 Task: Add an event with the title Second Client Appreciation Dinner Banquet and Networking Gala, date '2023/11/11', time 7:00 AM to 9:00 AMand add a description:  Regular check-ins and progress reviews will be scheduled to evaluate the employee's progress and provide ongoing feedback. These discussions will allow for adjustments to the action plan if needed and provide encouragement and support to the employee., put the event into Green category . Add location for the event as: 987 Wild Wadi Water Park, Dubai, UAE, logged in from the account softage.10@softage.netand send the event invitation to softage.3@softage.net and softage.4@softage.net. Set a reminder for the event 30 minutes before
Action: Mouse moved to (97, 120)
Screenshot: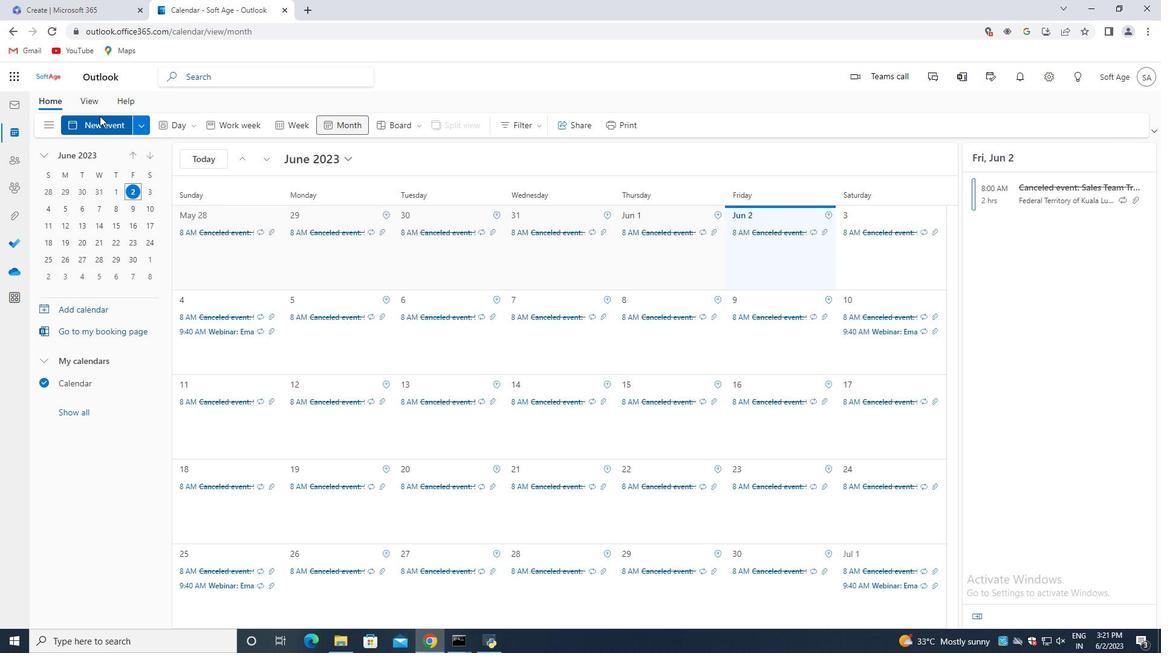 
Action: Mouse pressed left at (97, 120)
Screenshot: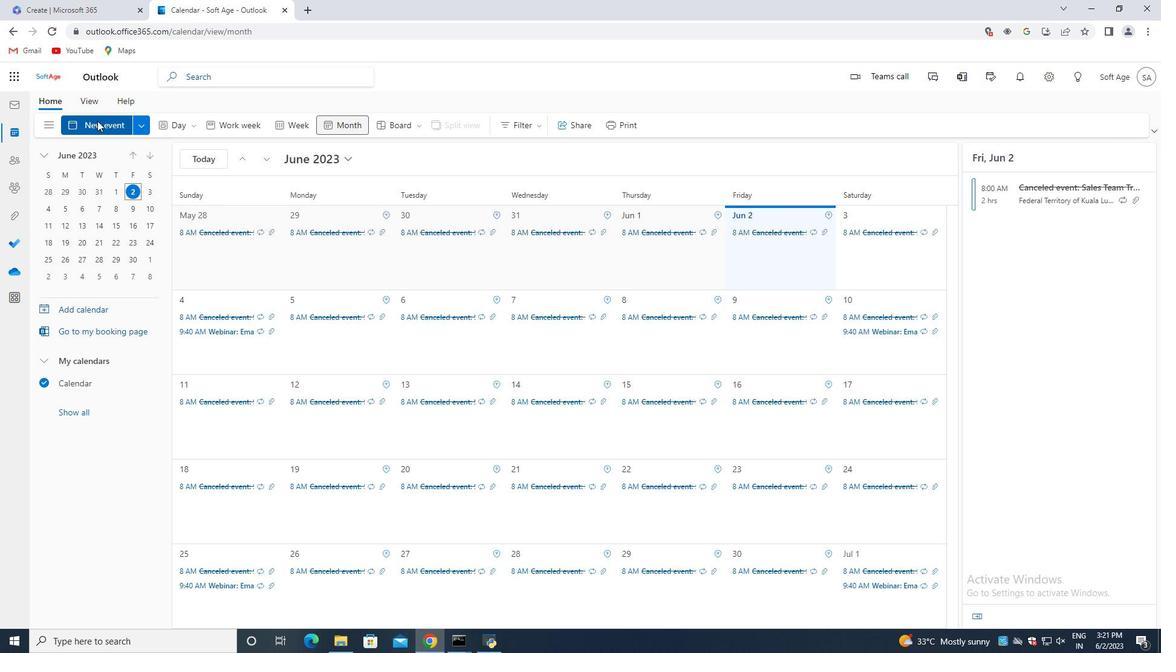 
Action: Mouse moved to (302, 205)
Screenshot: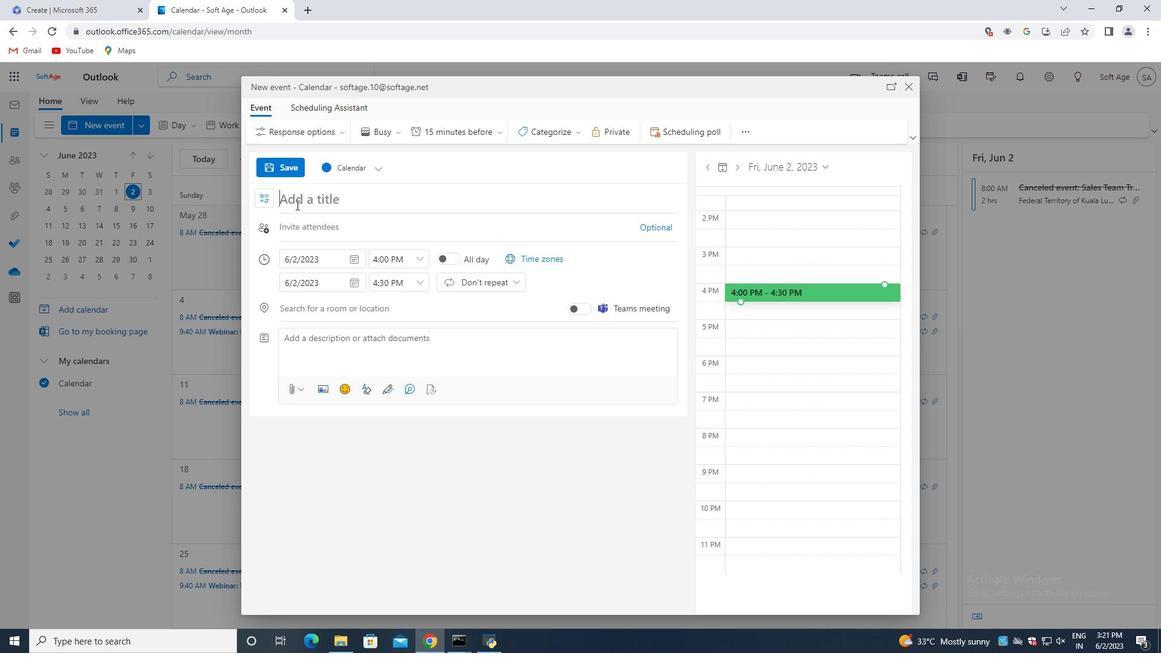 
Action: Mouse pressed left at (302, 205)
Screenshot: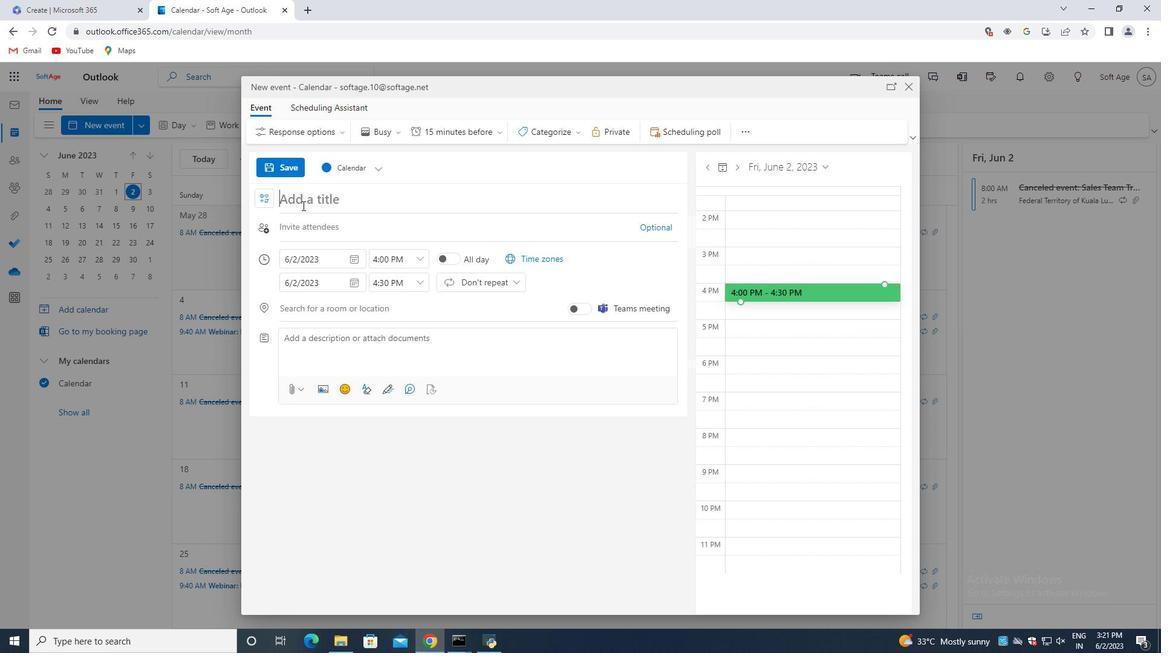 
Action: Key pressed <Key.shift>Second<Key.space><Key.shift>Client<Key.space><Key.shift>Appreciation<Key.space><Key.shift>Dinner<Key.space><Key.shift><Key.shift><Key.shift><Key.shift><Key.shift><Key.shift>Banquet<Key.space><Key.shift><Key.shift><Key.shift><Key.shift><Key.shift><Key.shift><Key.shift><Key.shift><Key.shift><Key.shift><Key.shift><Key.shift><Key.shift><Key.shift>and<Key.space><Key.shift>Ne
Screenshot: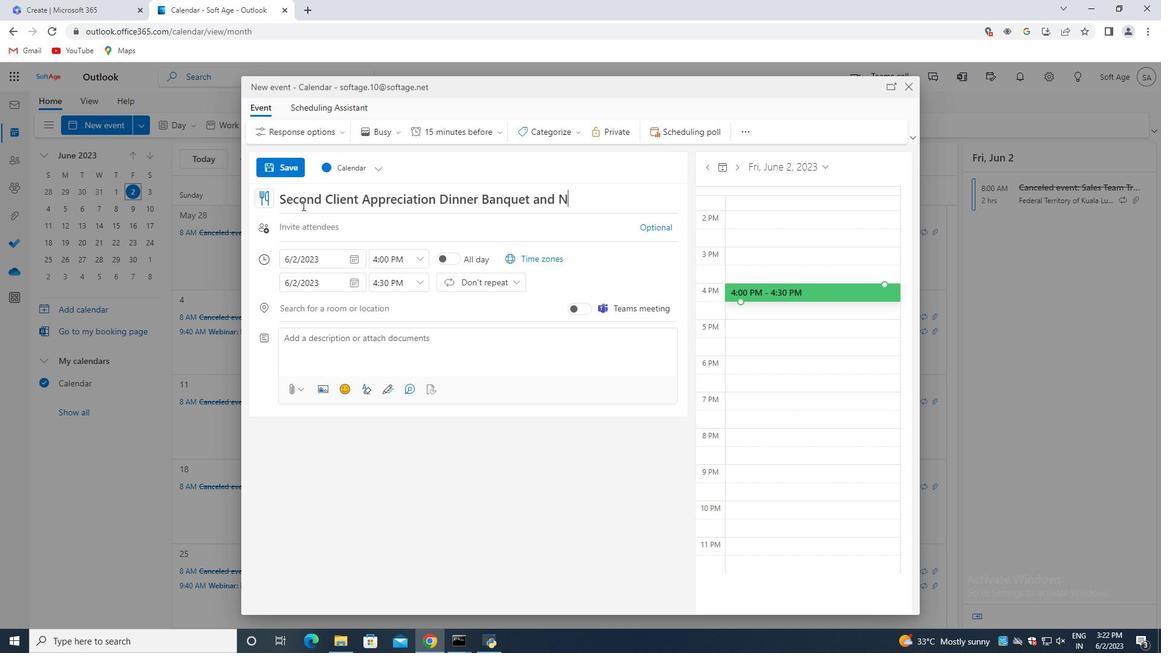 
Action: Mouse moved to (303, 205)
Screenshot: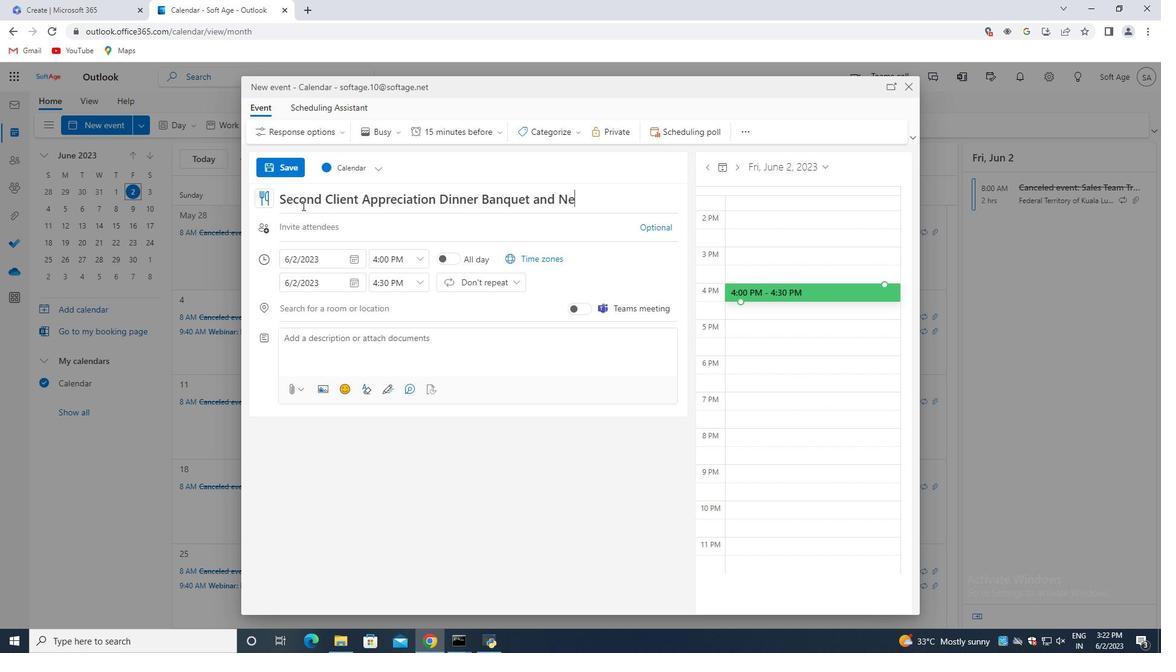 
Action: Key pressed tworking<Key.space><Key.shift>Gala
Screenshot: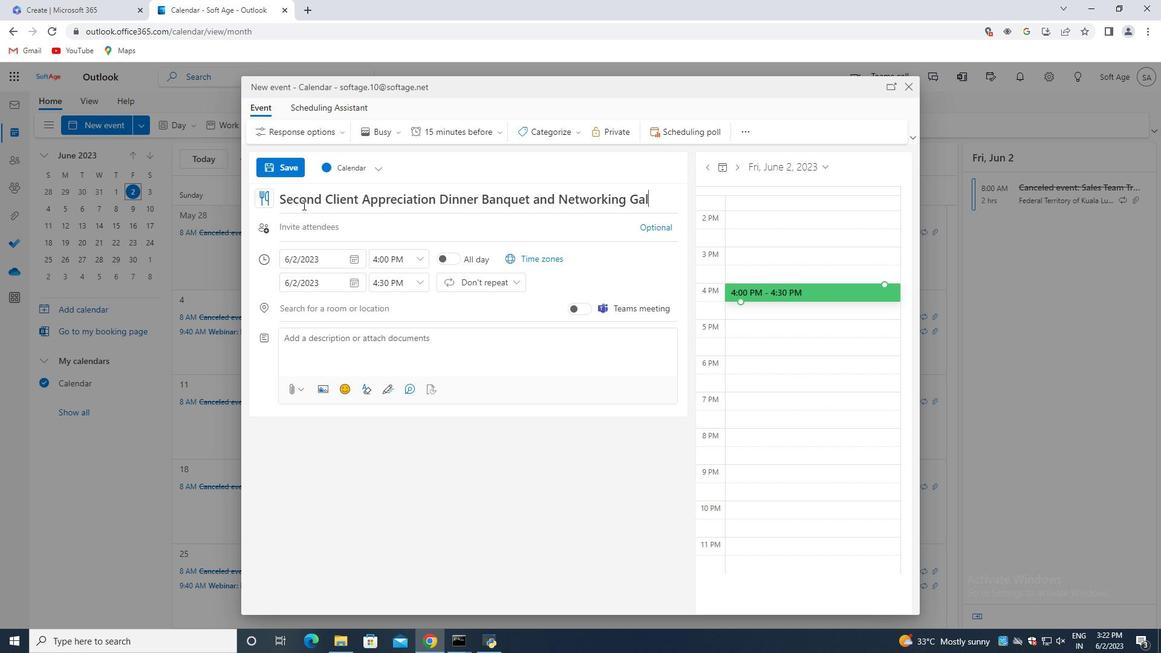 
Action: Mouse moved to (356, 258)
Screenshot: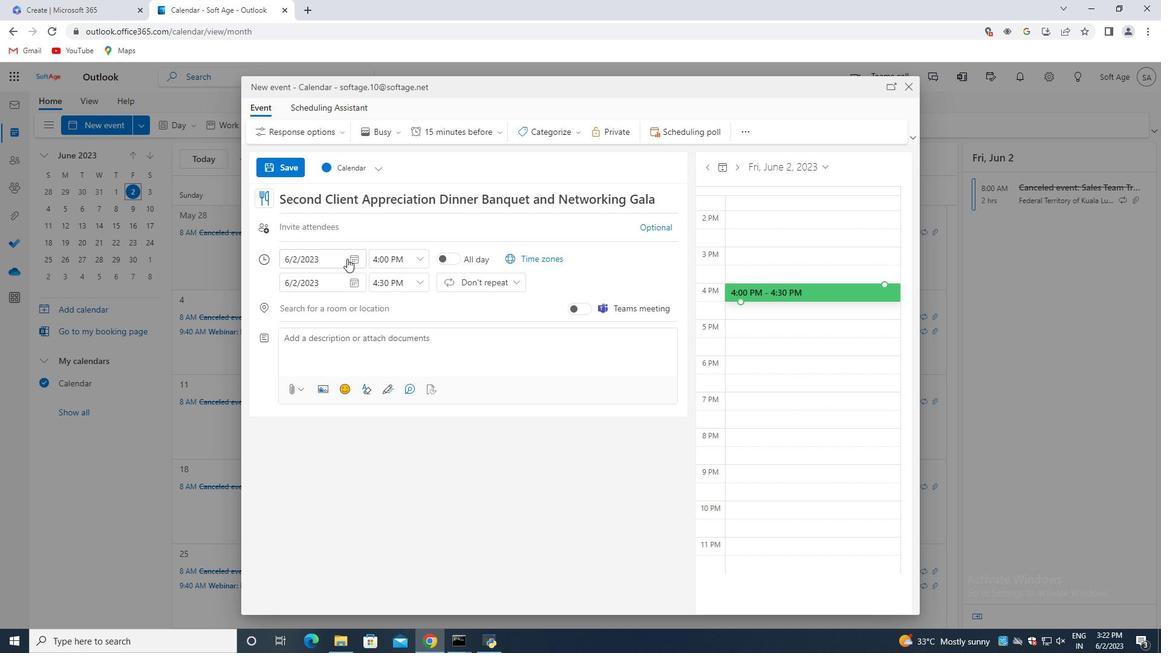
Action: Mouse pressed left at (356, 258)
Screenshot: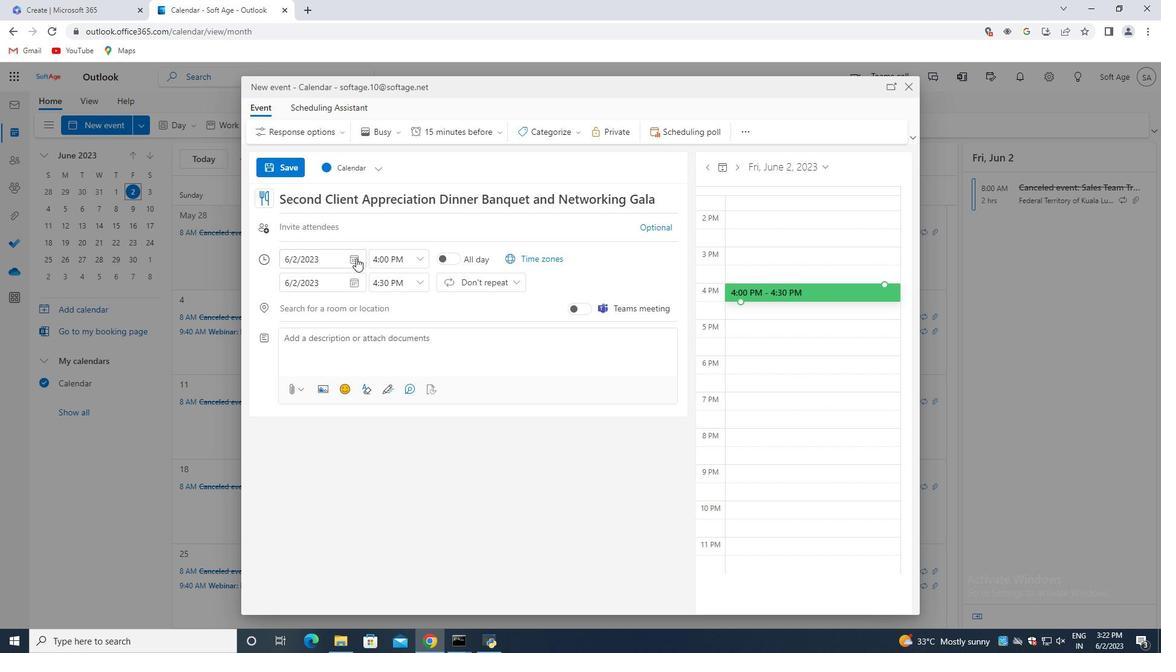 
Action: Mouse moved to (394, 284)
Screenshot: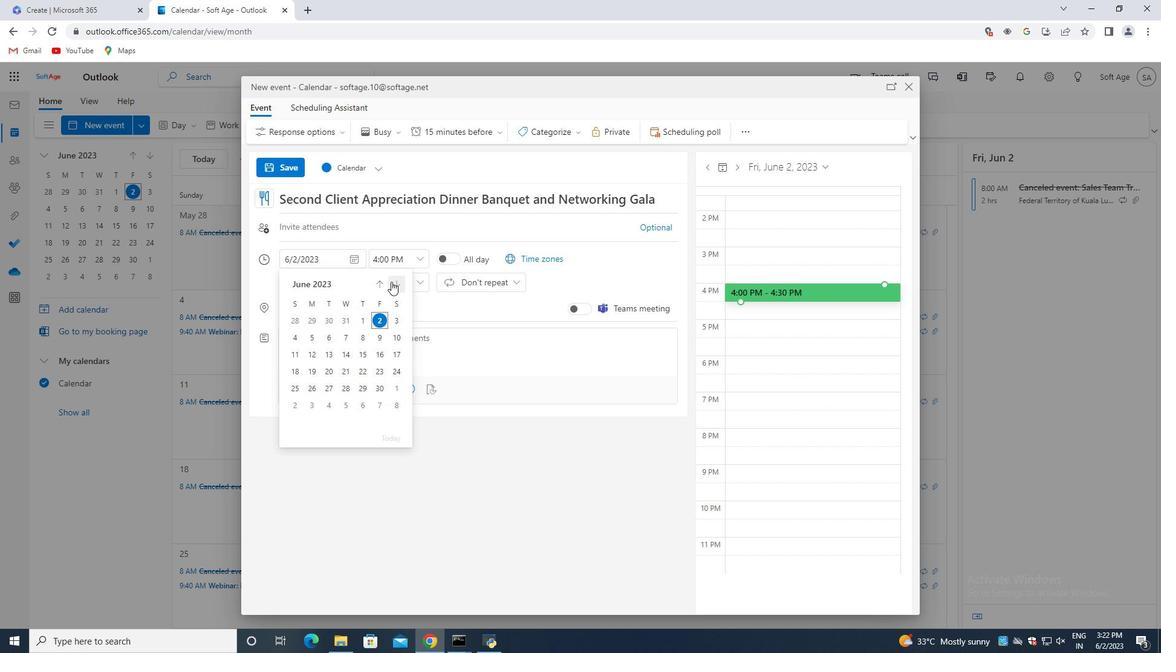 
Action: Mouse pressed left at (394, 284)
Screenshot: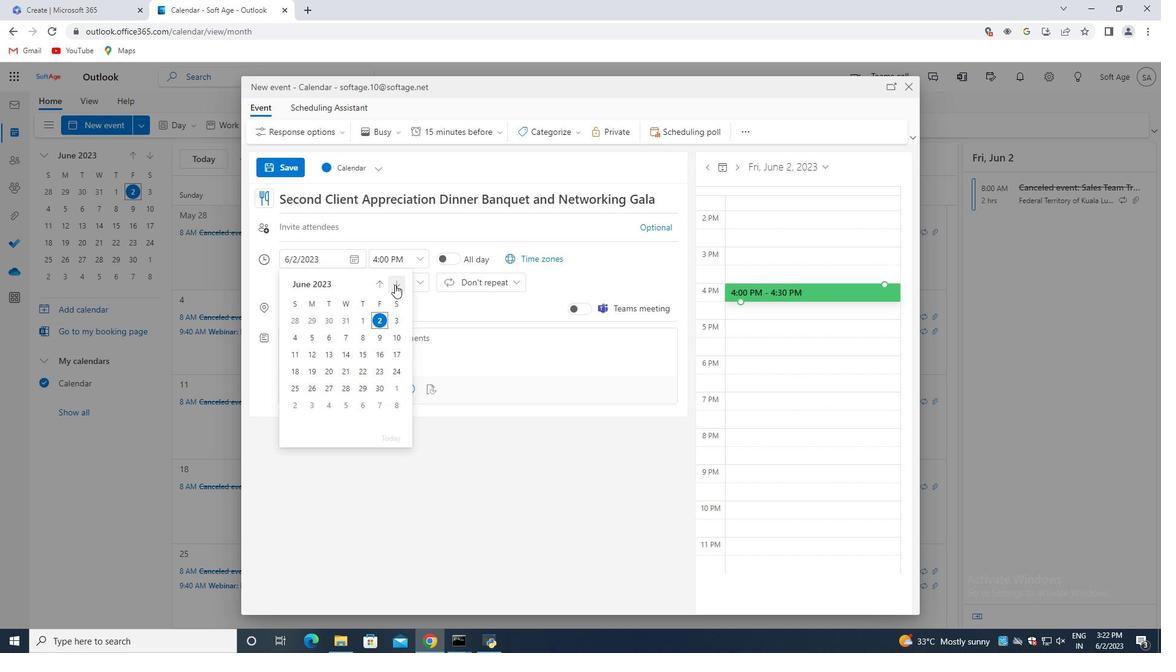 
Action: Mouse pressed left at (394, 284)
Screenshot: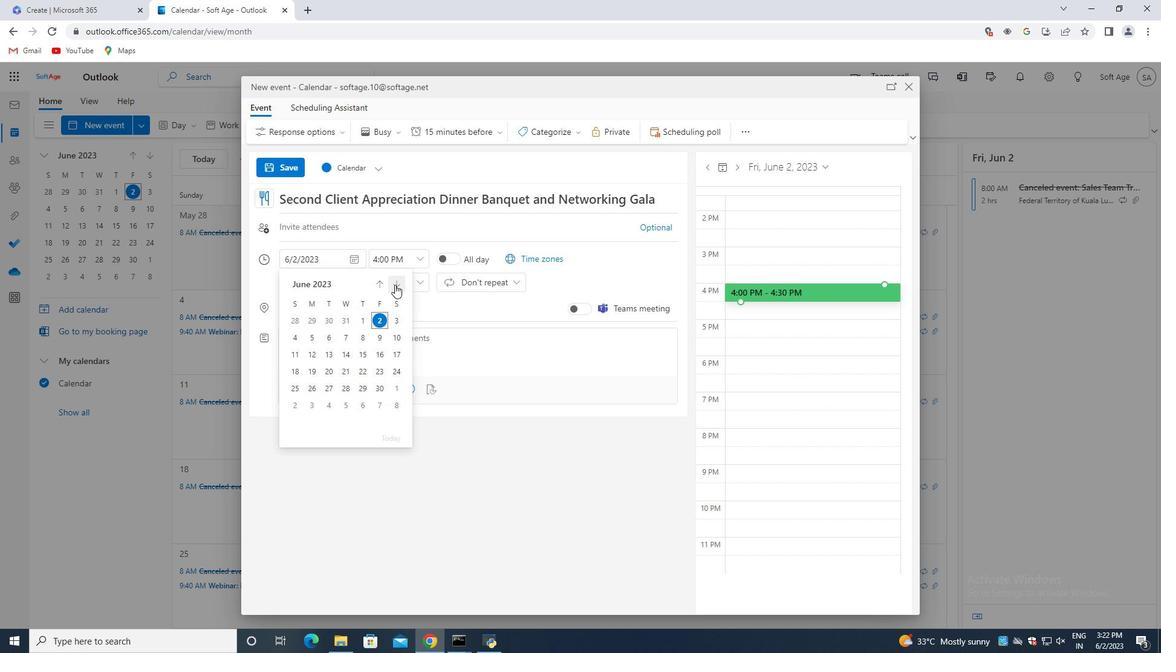 
Action: Mouse moved to (394, 284)
Screenshot: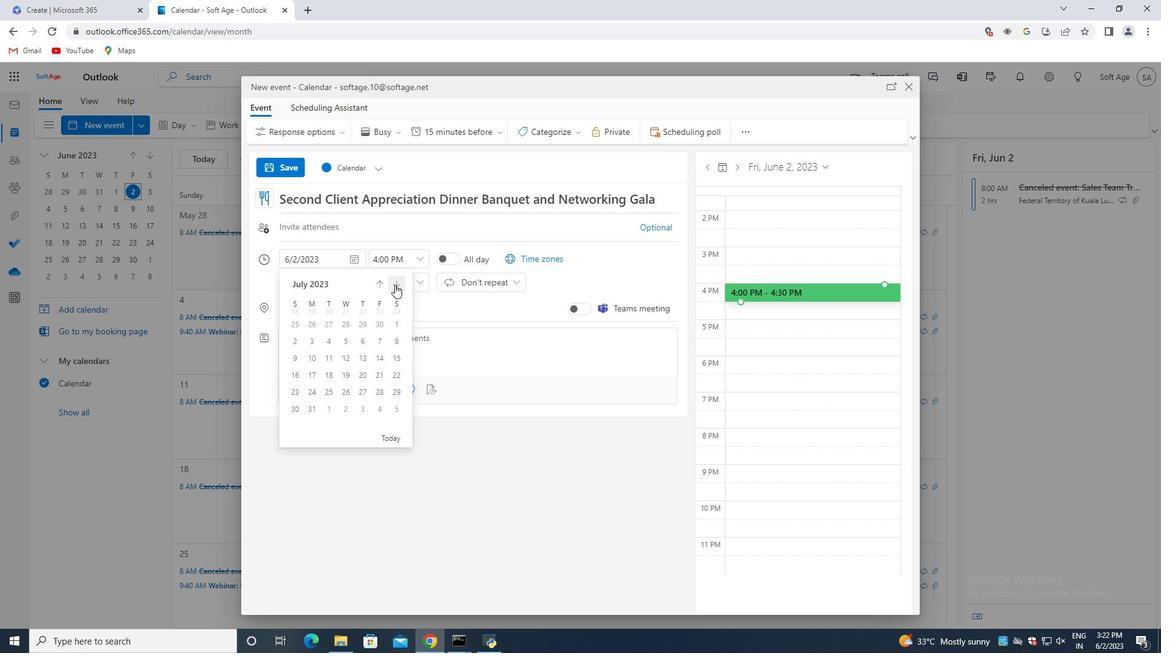 
Action: Mouse pressed left at (394, 284)
Screenshot: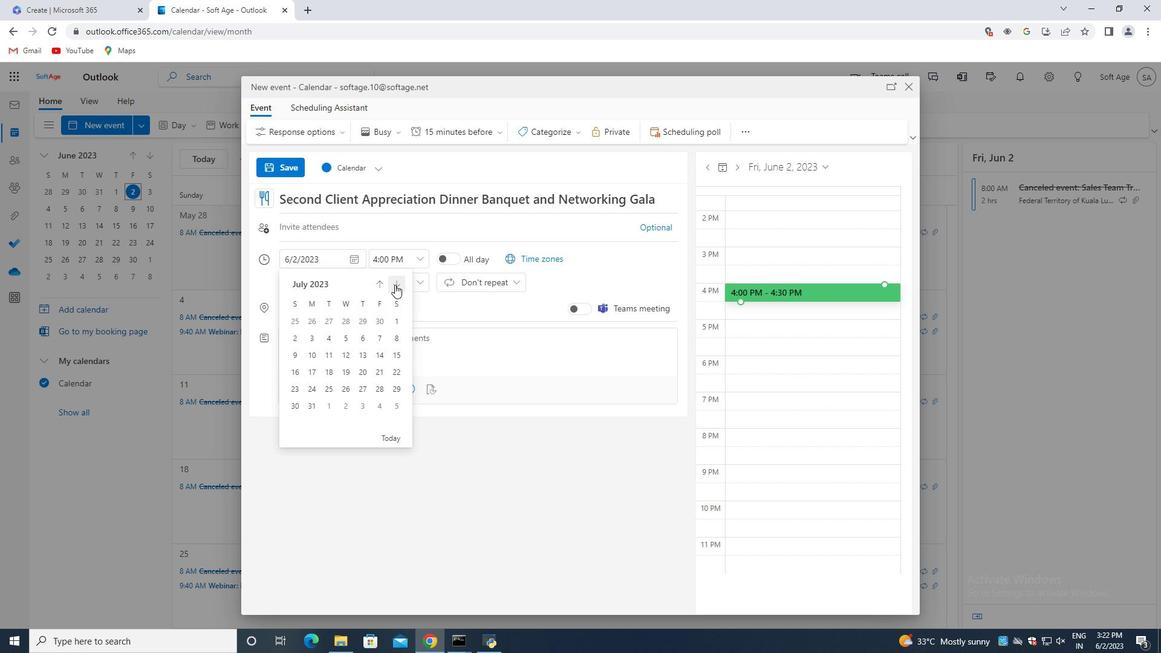 
Action: Mouse pressed left at (394, 284)
Screenshot: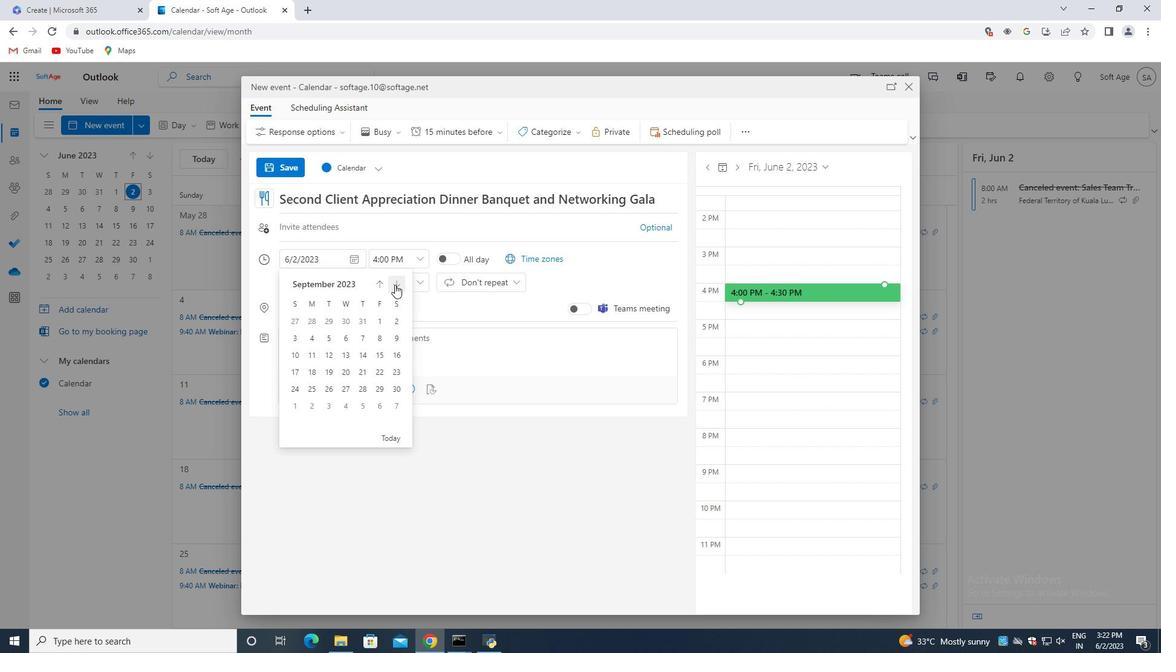 
Action: Mouse moved to (395, 284)
Screenshot: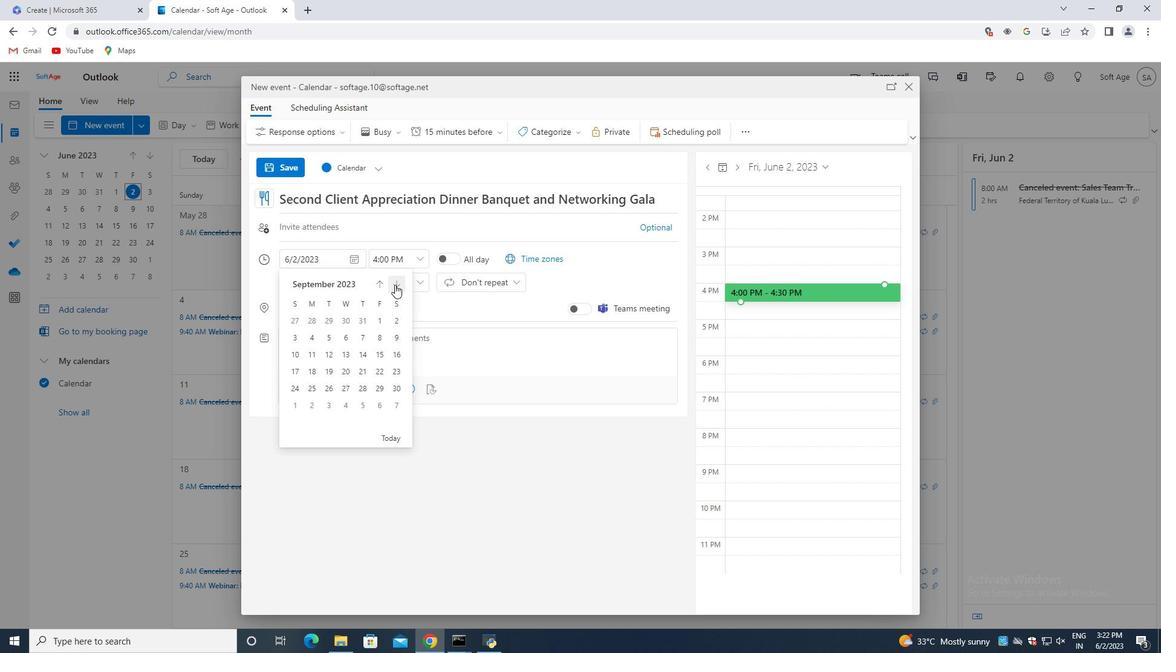 
Action: Mouse pressed left at (395, 284)
Screenshot: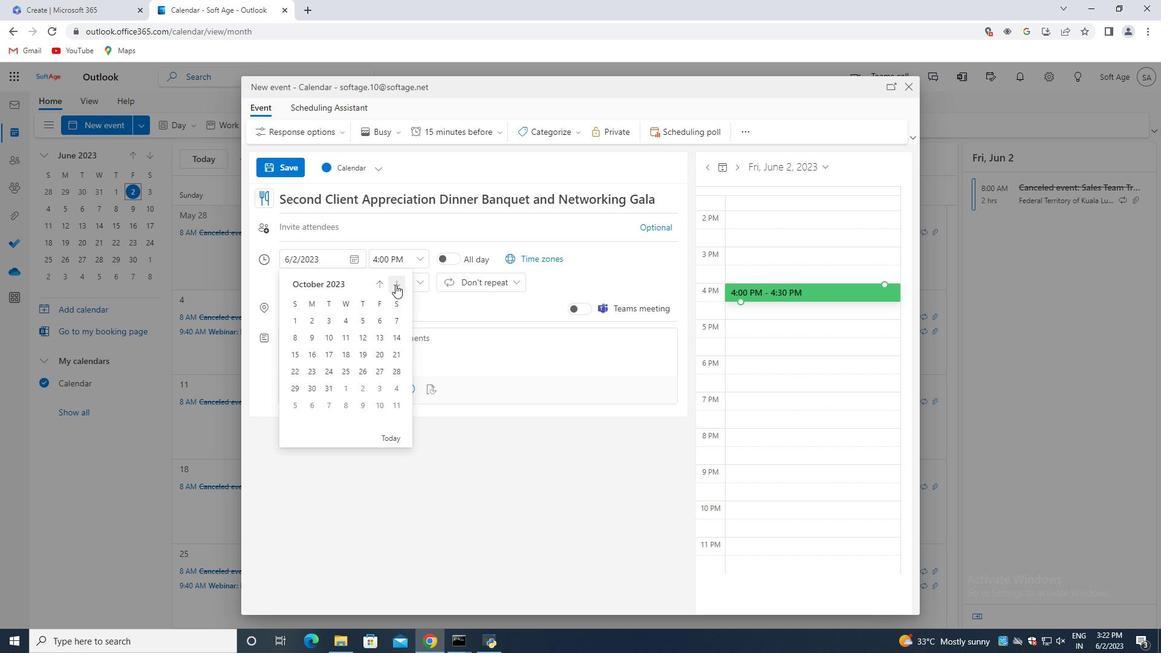 
Action: Mouse moved to (392, 339)
Screenshot: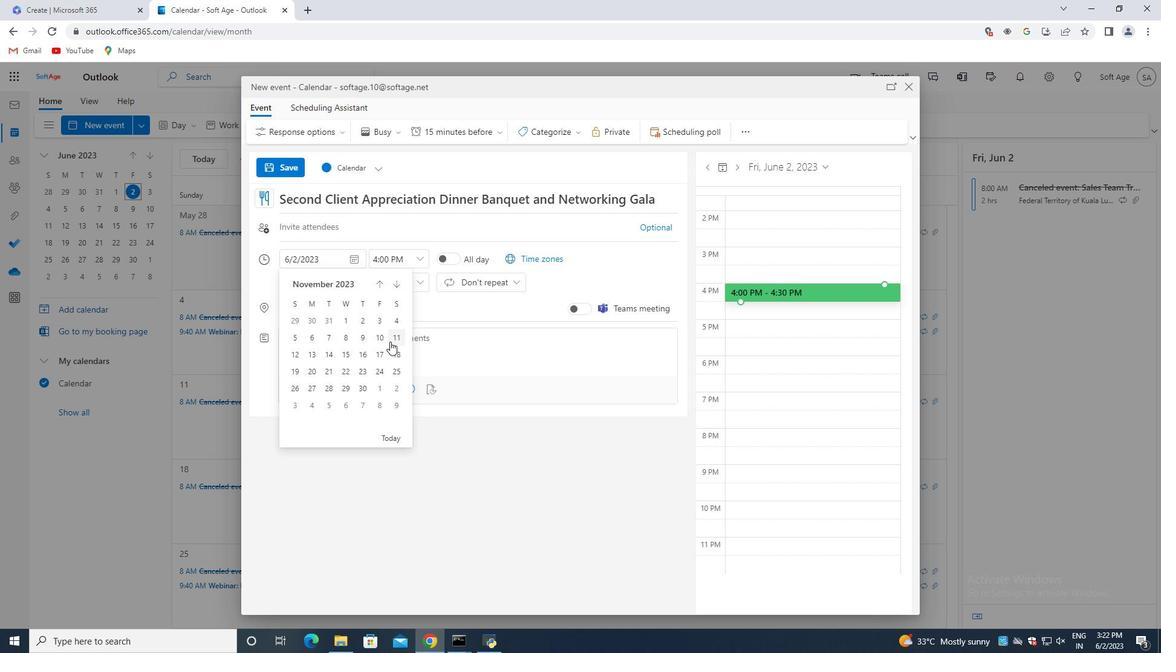 
Action: Mouse pressed left at (392, 339)
Screenshot: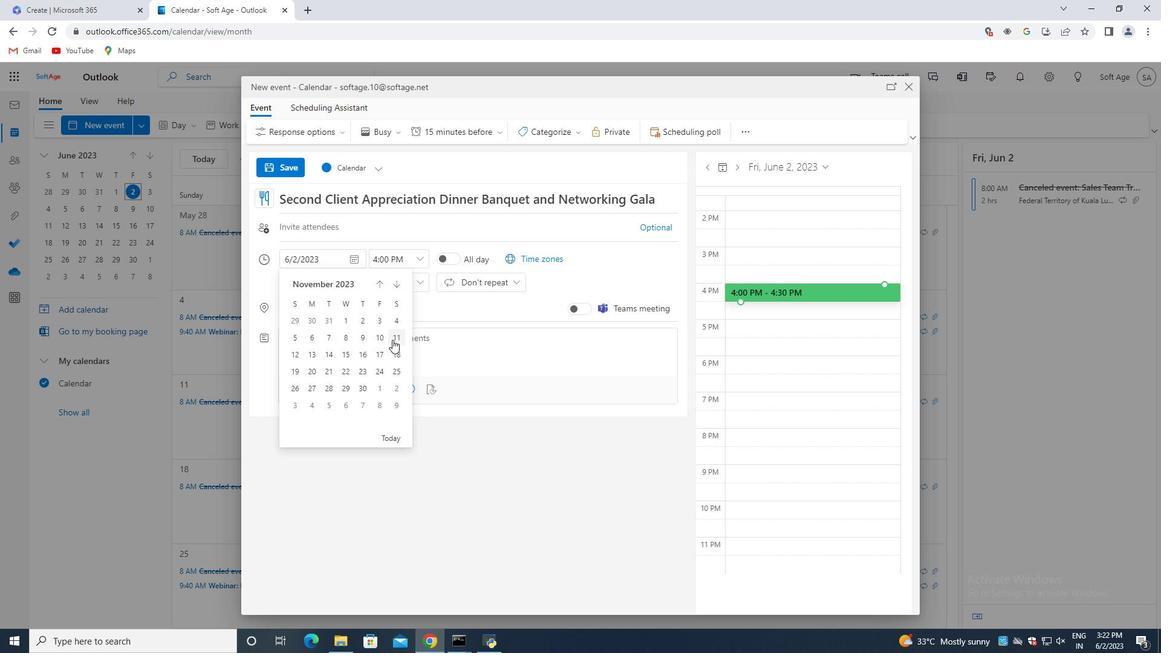 
Action: Mouse moved to (419, 260)
Screenshot: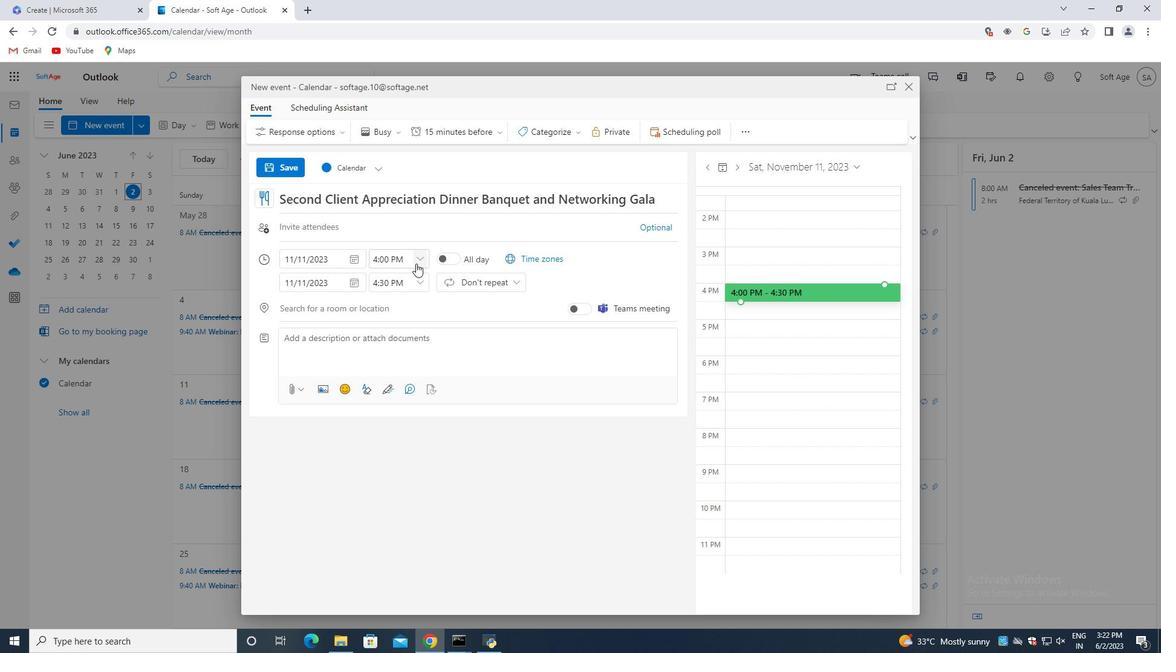 
Action: Mouse pressed left at (419, 260)
Screenshot: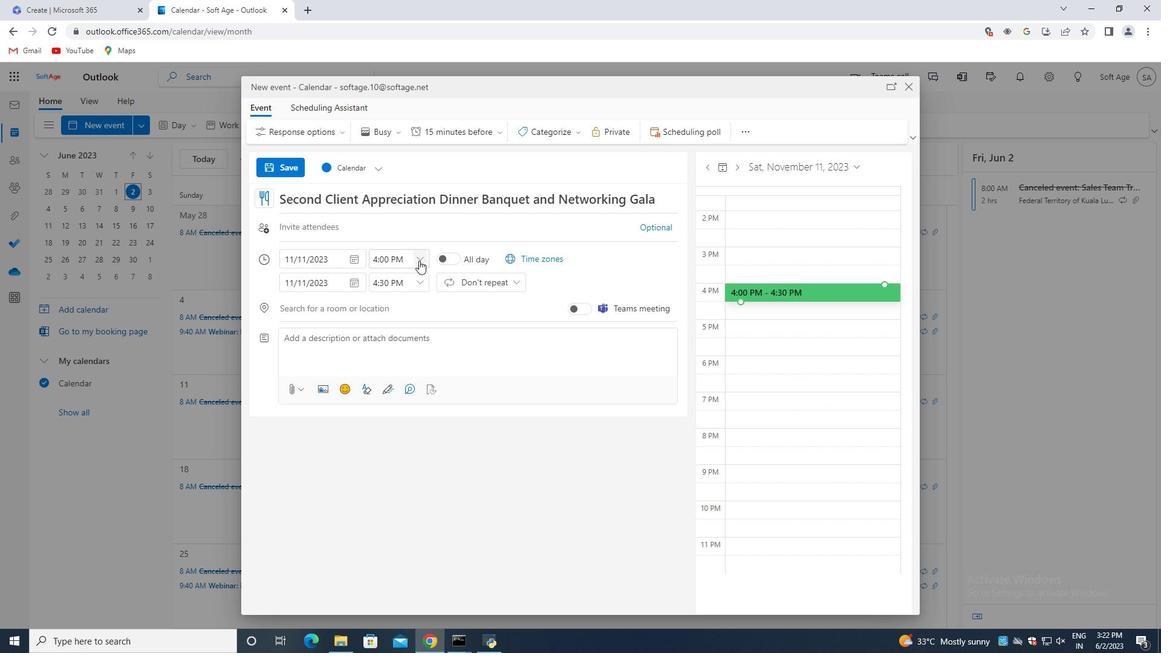 
Action: Mouse moved to (396, 332)
Screenshot: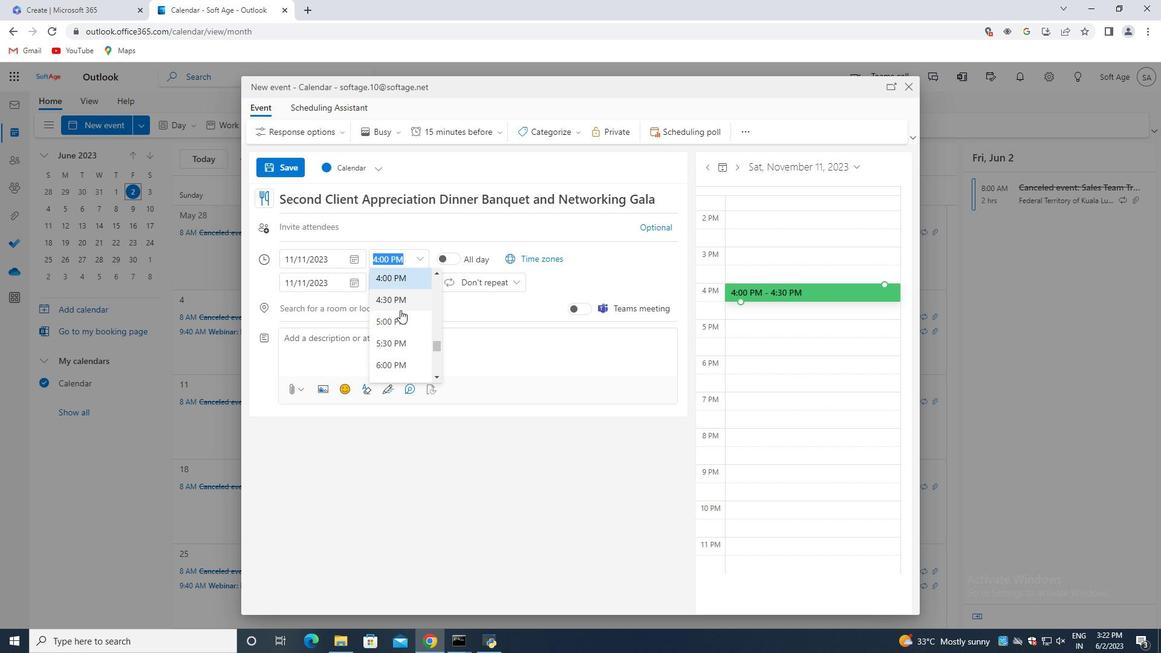
Action: Mouse scrolled (396, 333) with delta (0, 0)
Screenshot: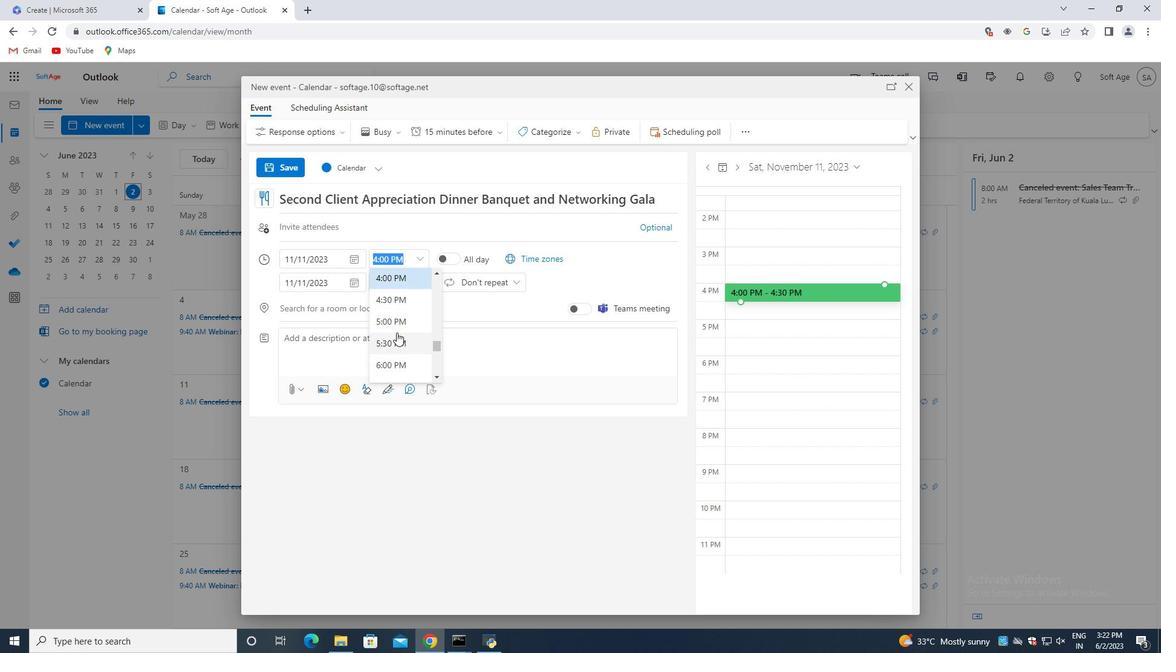 
Action: Mouse scrolled (396, 333) with delta (0, 0)
Screenshot: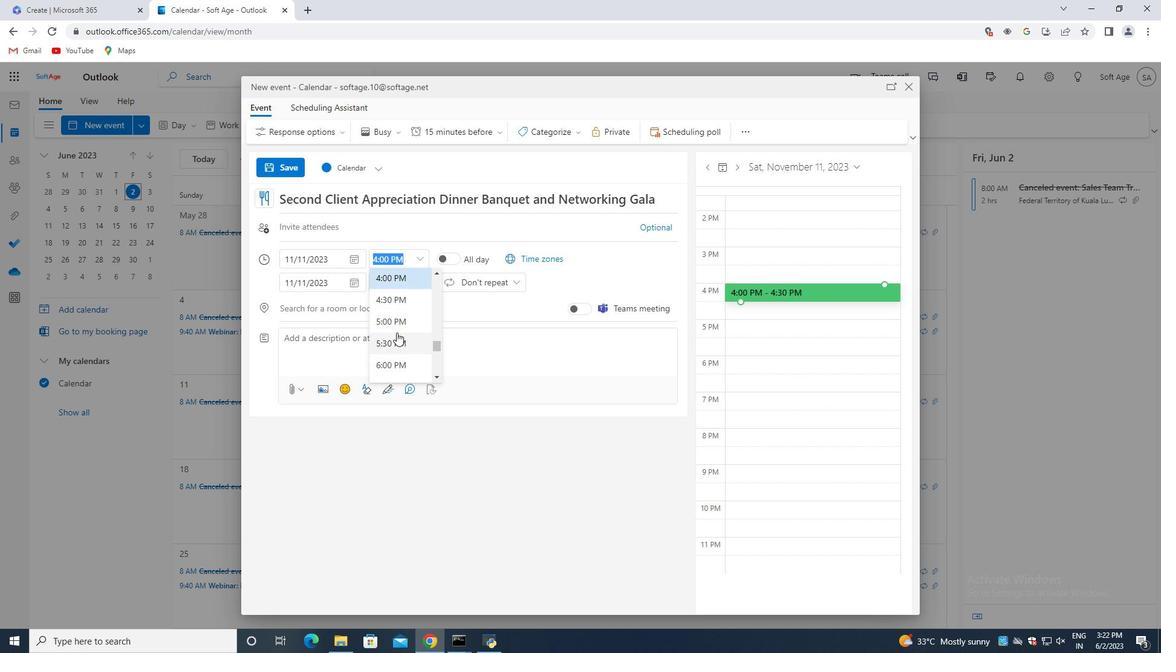 
Action: Mouse moved to (398, 292)
Screenshot: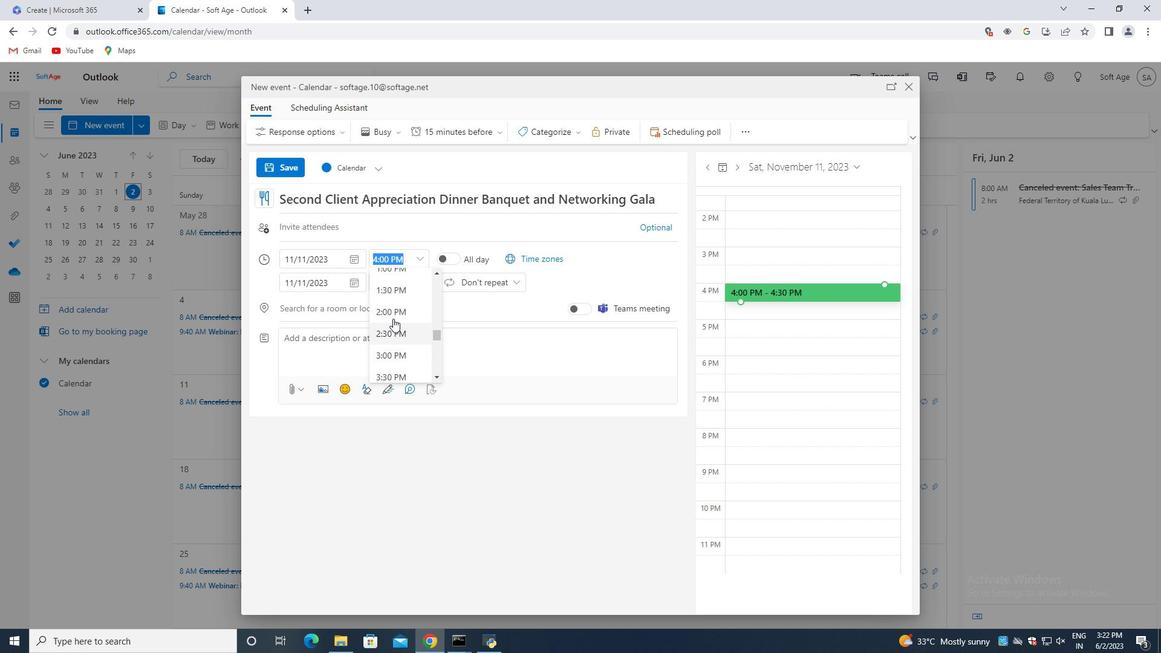 
Action: Mouse scrolled (398, 292) with delta (0, 0)
Screenshot: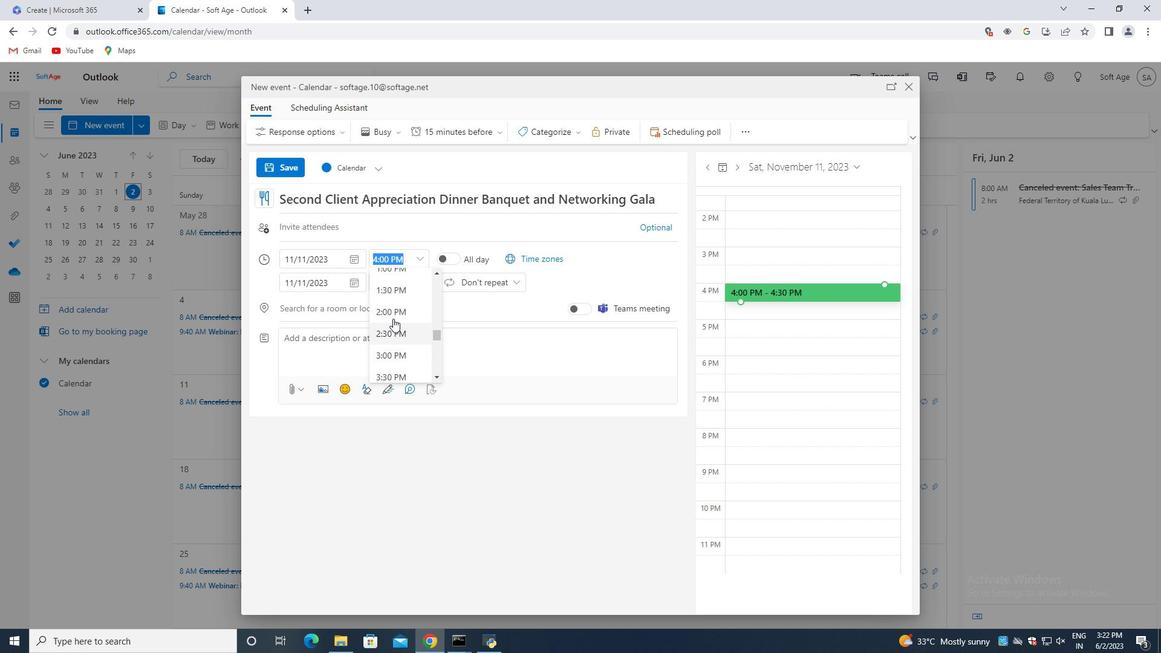 
Action: Mouse scrolled (398, 292) with delta (0, 0)
Screenshot: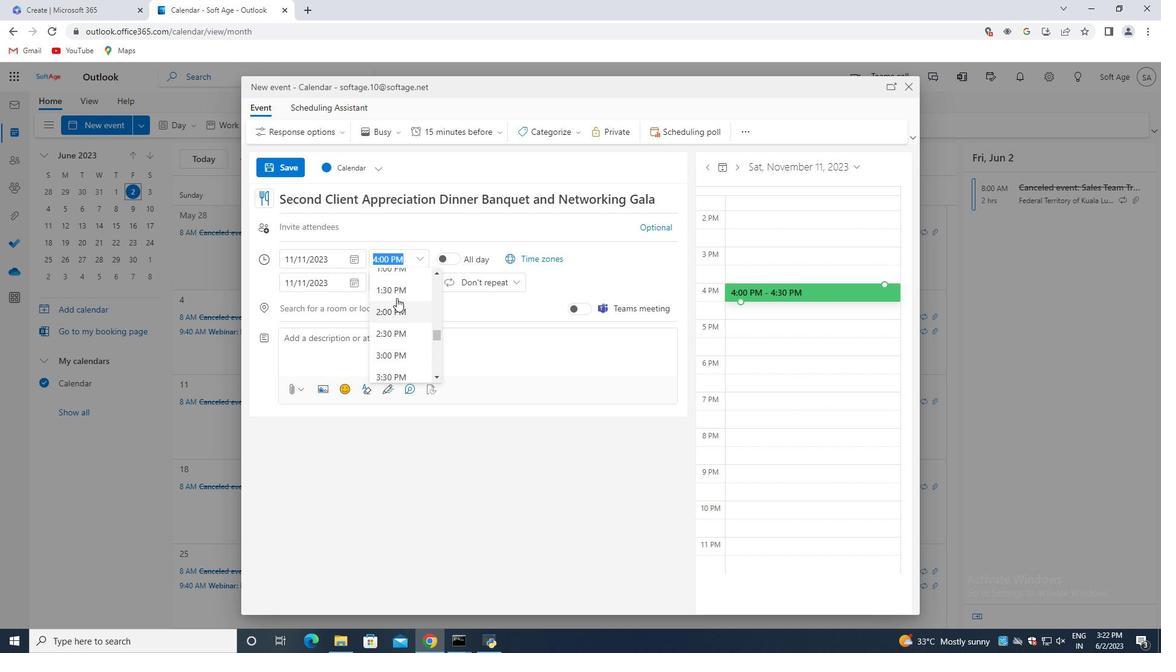 
Action: Mouse scrolled (398, 292) with delta (0, 0)
Screenshot: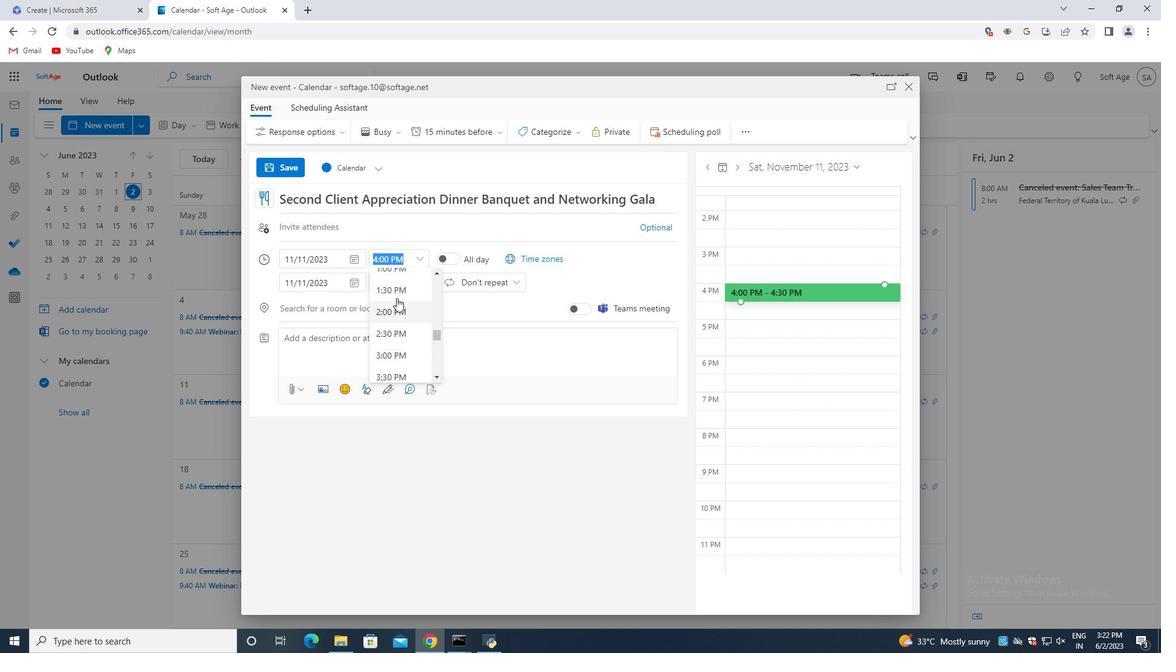 
Action: Mouse scrolled (398, 292) with delta (0, 0)
Screenshot: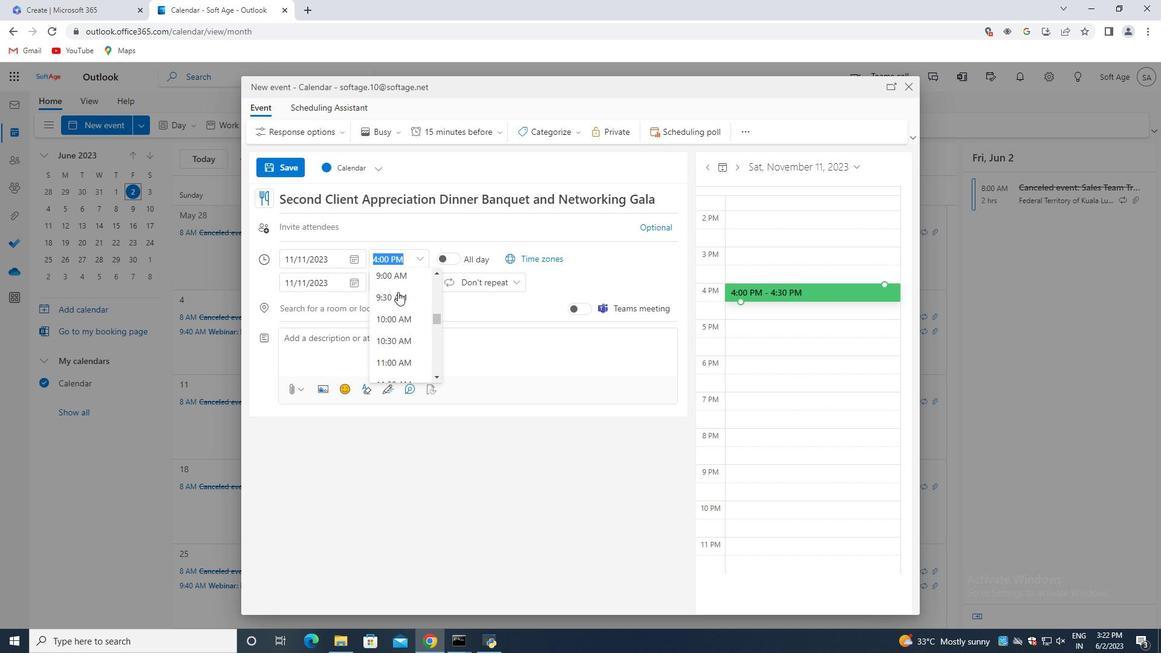 
Action: Mouse scrolled (398, 292) with delta (0, 0)
Screenshot: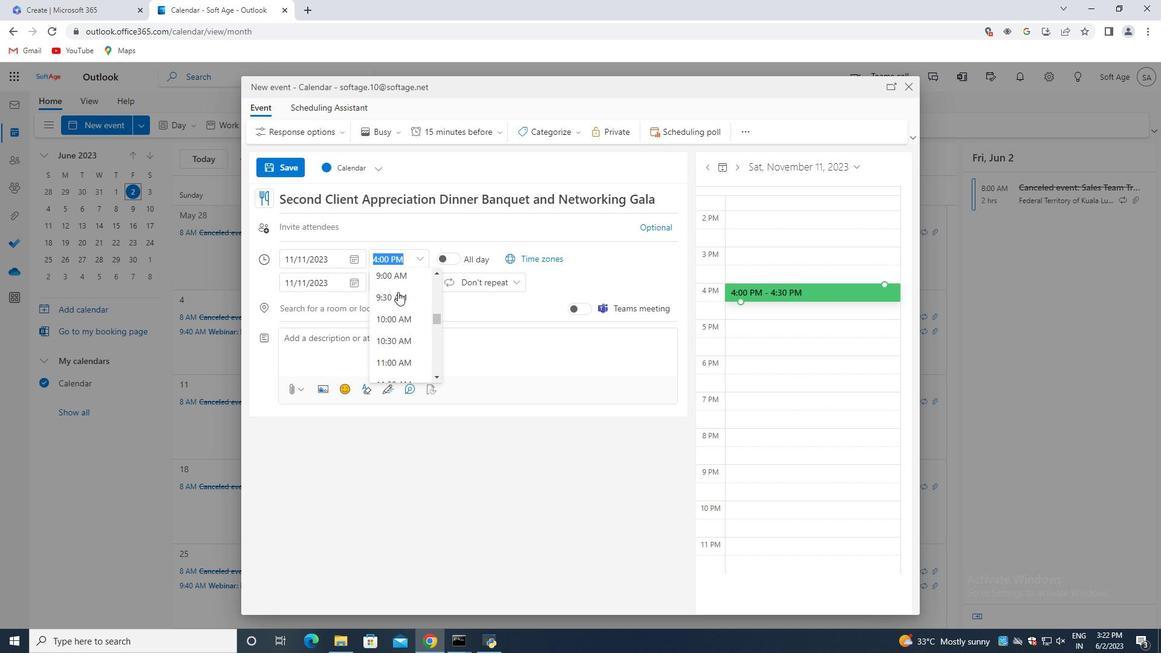 
Action: Mouse moved to (396, 309)
Screenshot: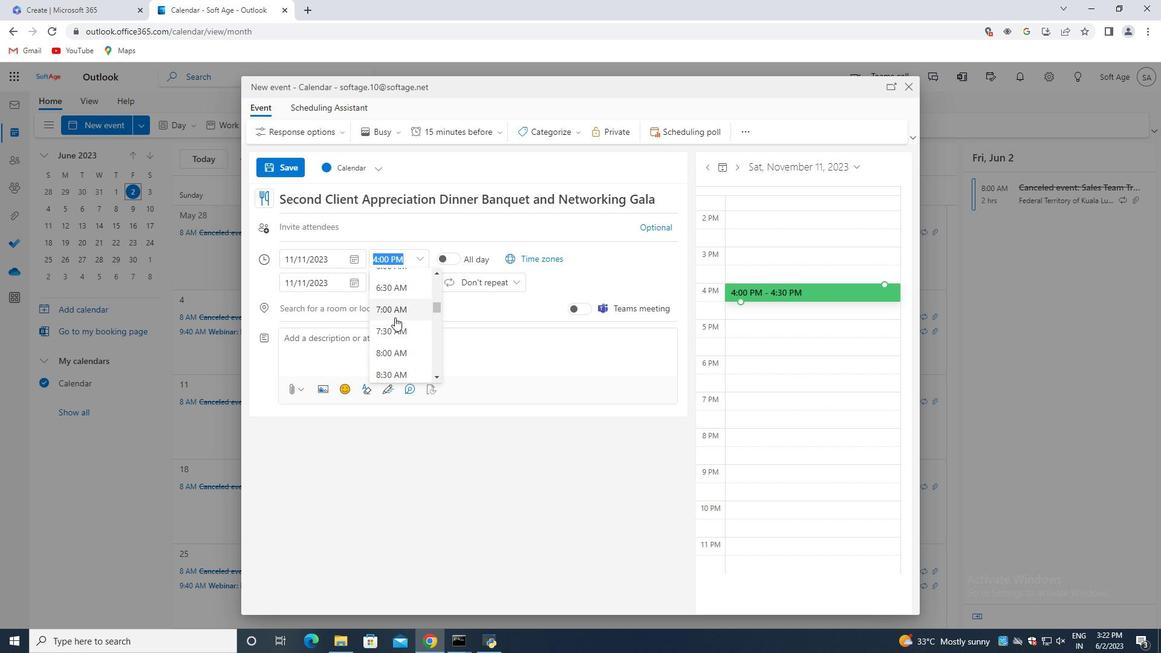 
Action: Mouse pressed left at (396, 309)
Screenshot: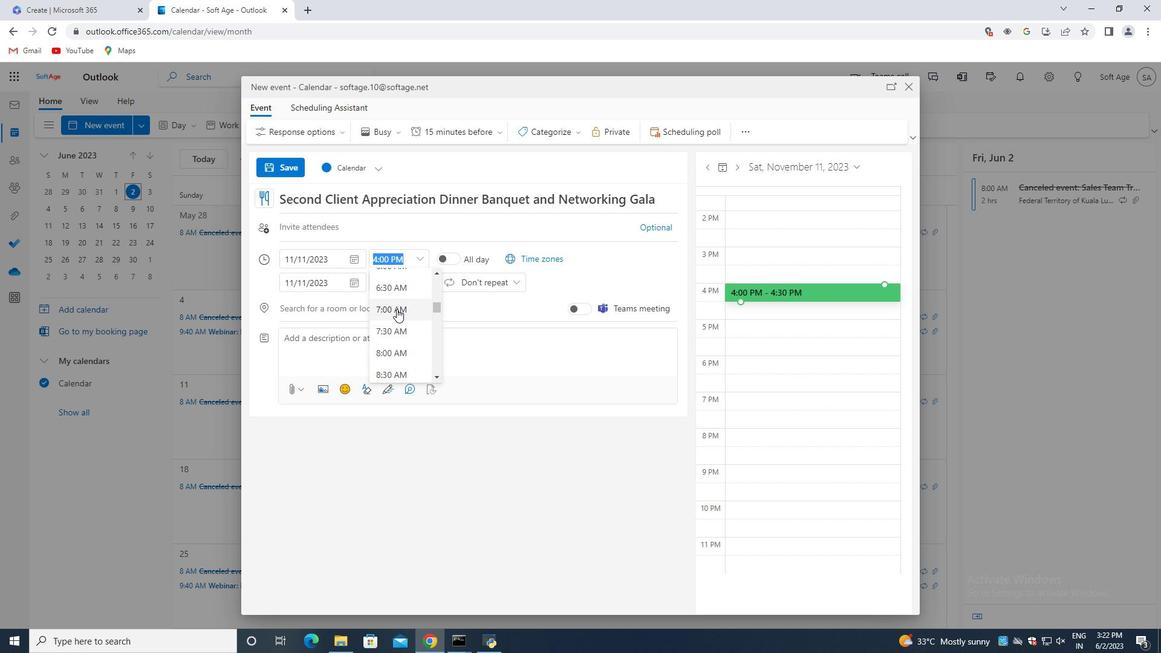 
Action: Mouse moved to (419, 282)
Screenshot: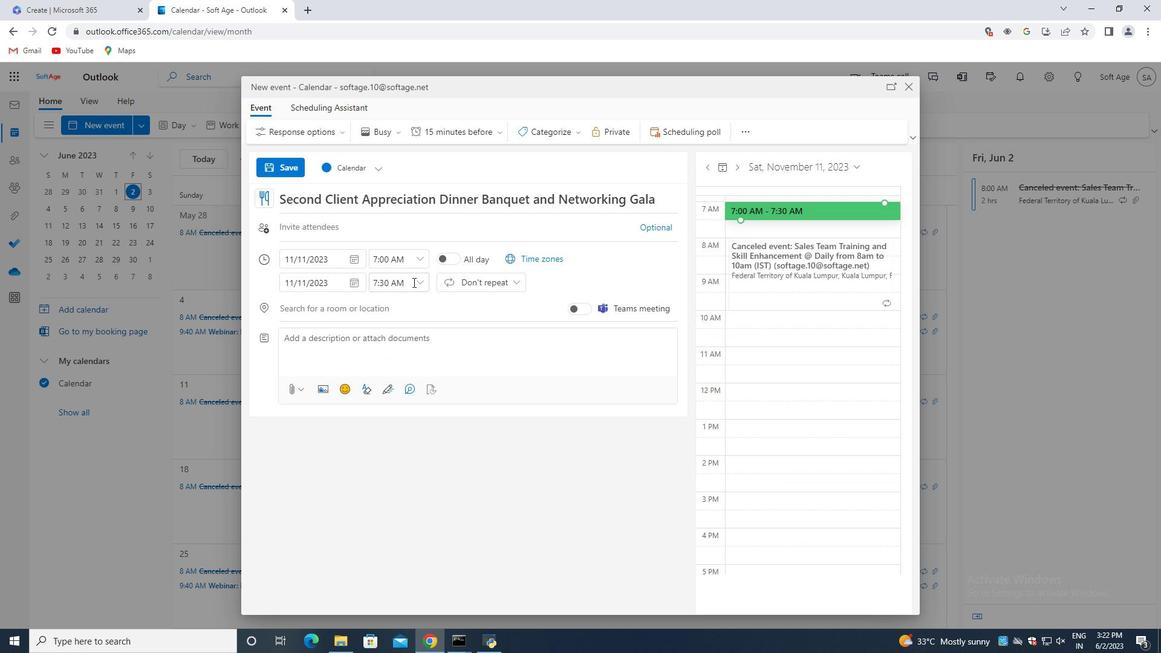 
Action: Mouse pressed left at (419, 282)
Screenshot: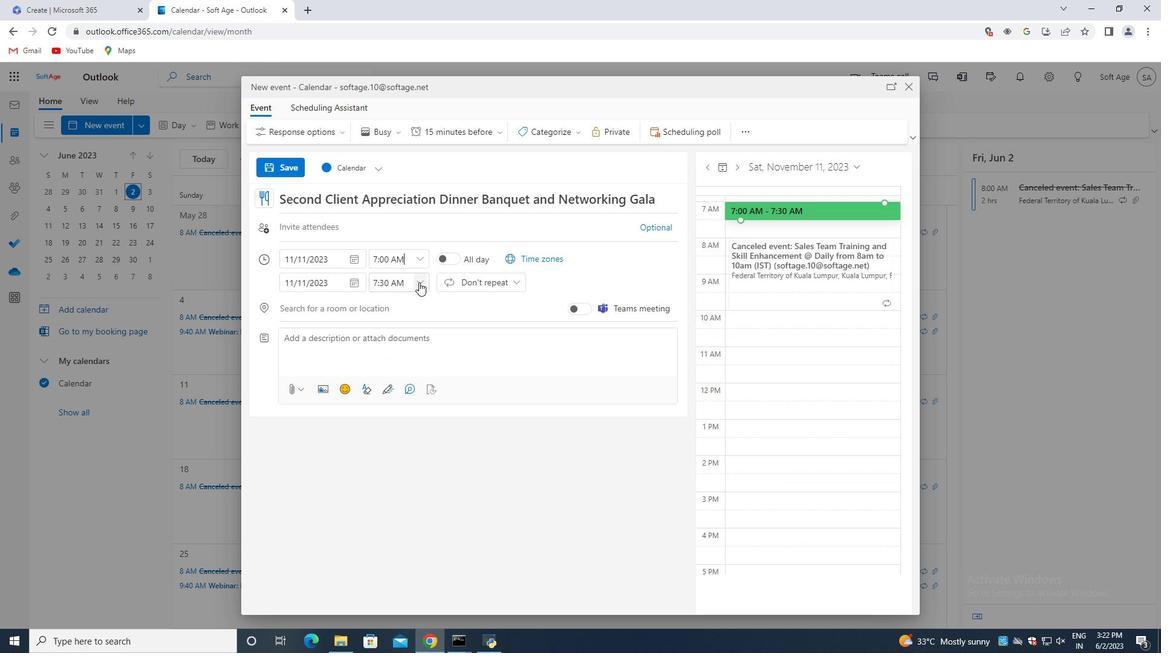 
Action: Mouse moved to (404, 366)
Screenshot: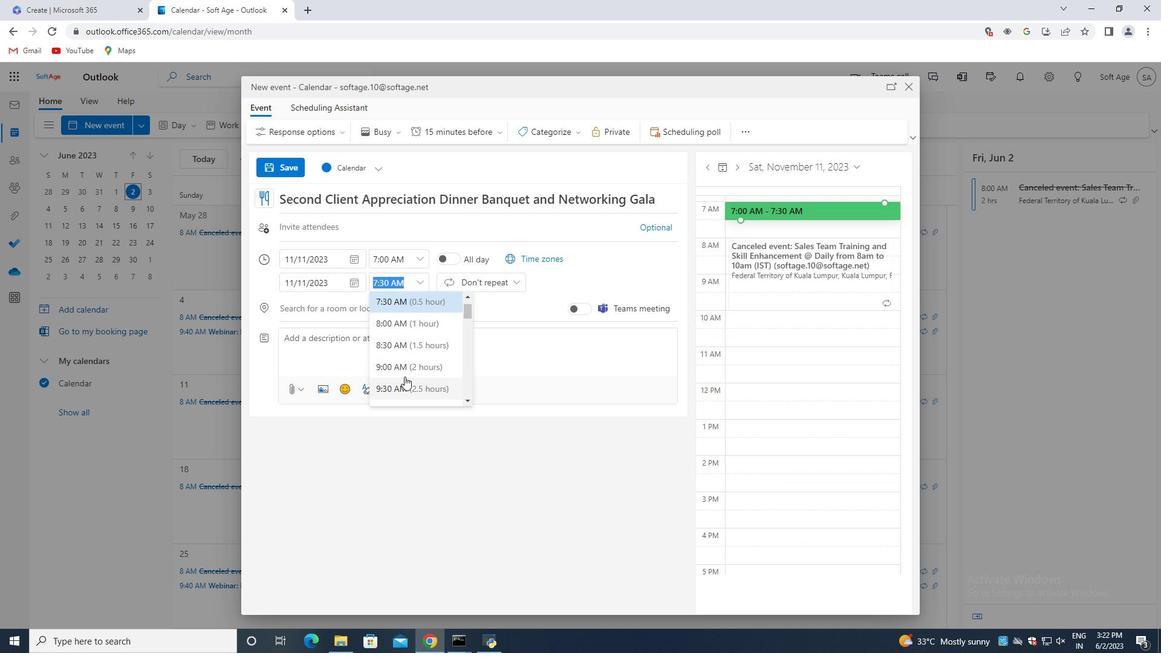 
Action: Mouse pressed left at (404, 366)
Screenshot: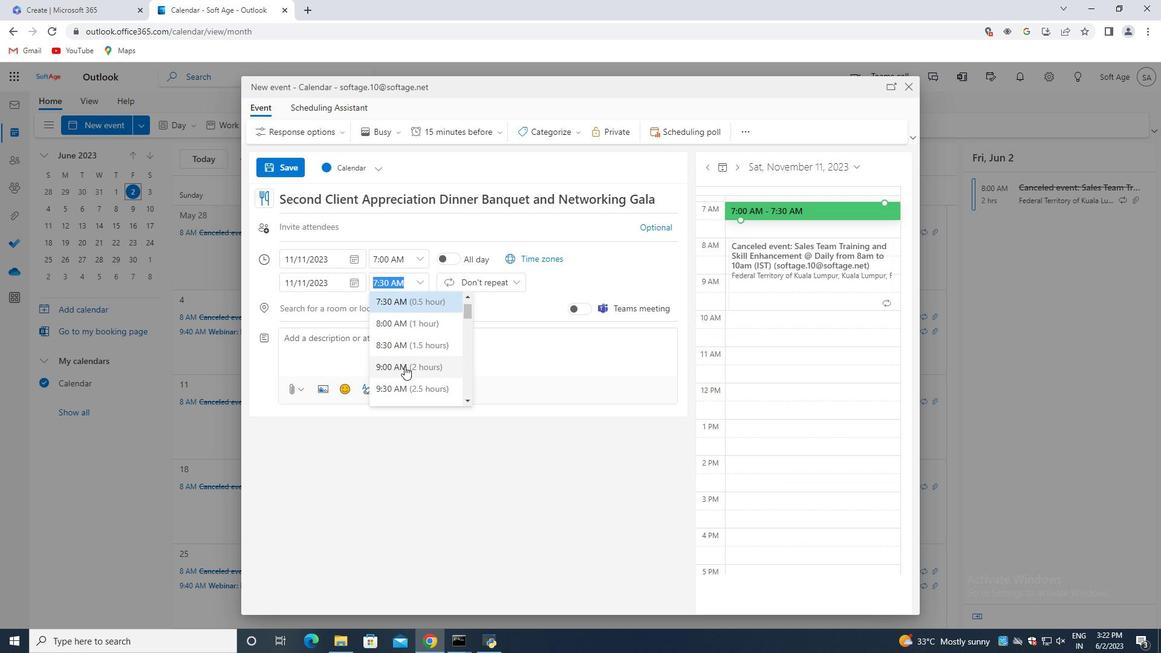 
Action: Mouse moved to (364, 344)
Screenshot: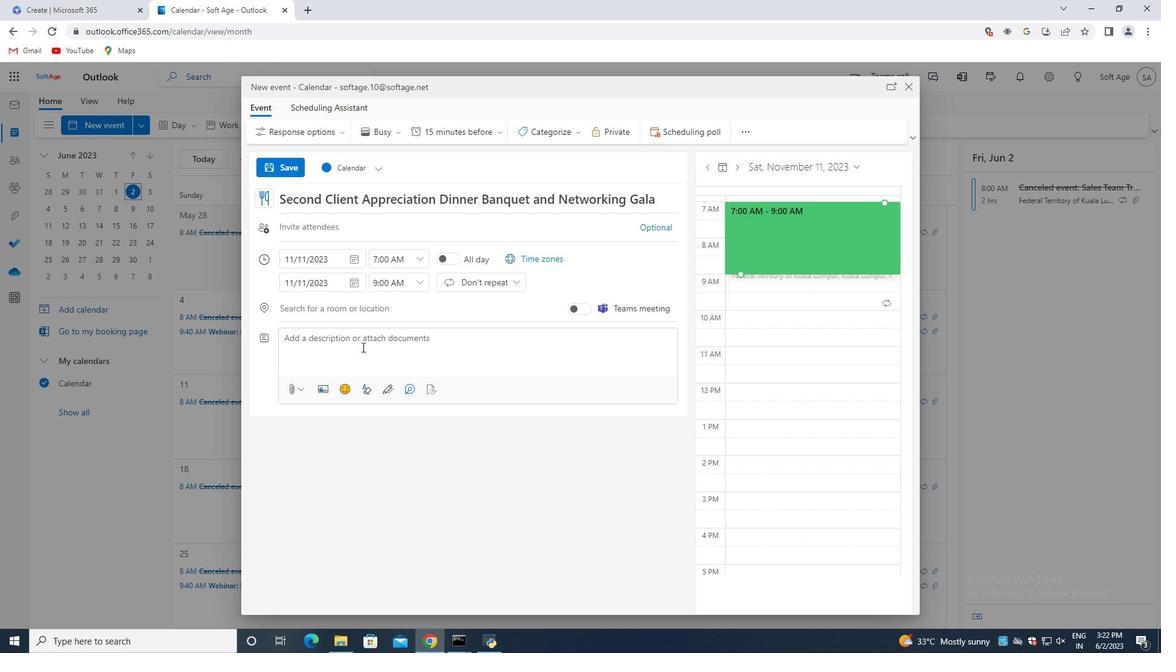 
Action: Mouse pressed left at (364, 344)
Screenshot: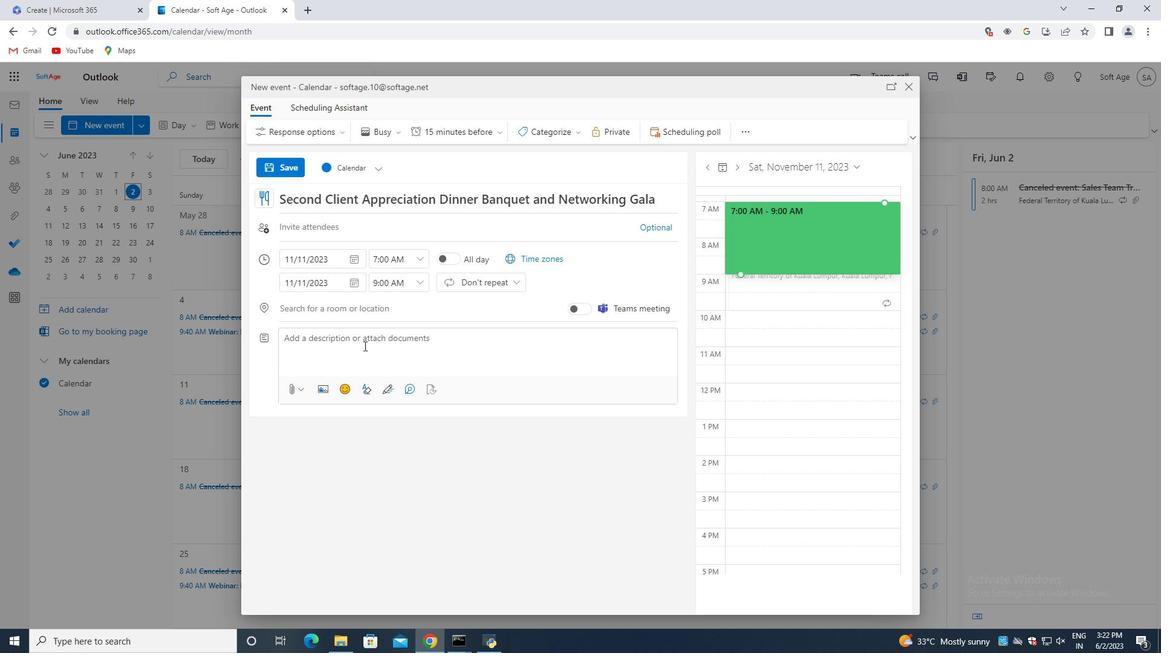 
Action: Key pressed <Key.shift>Regular<Key.space>check-ins<Key.space>and<Key.space>progress<Key.space>reviewa<Key.backspace>s<Key.space>will<Key.space>be<Key.space>scheduled<Key.space>t
Screenshot: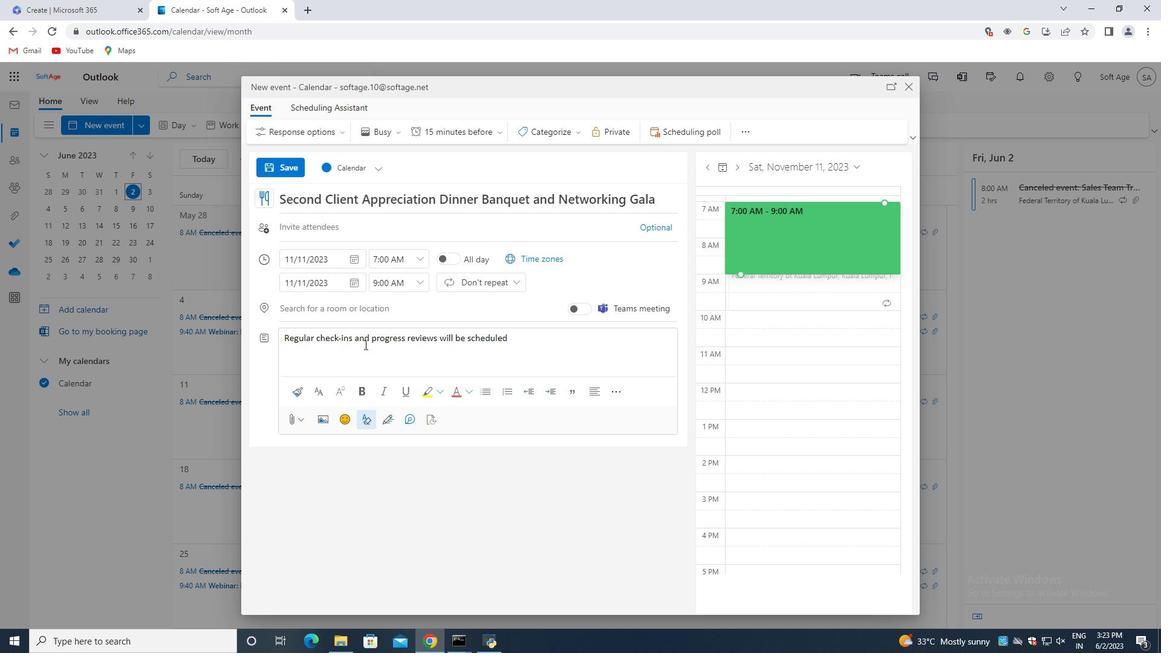 
Action: Mouse moved to (364, 344)
Screenshot: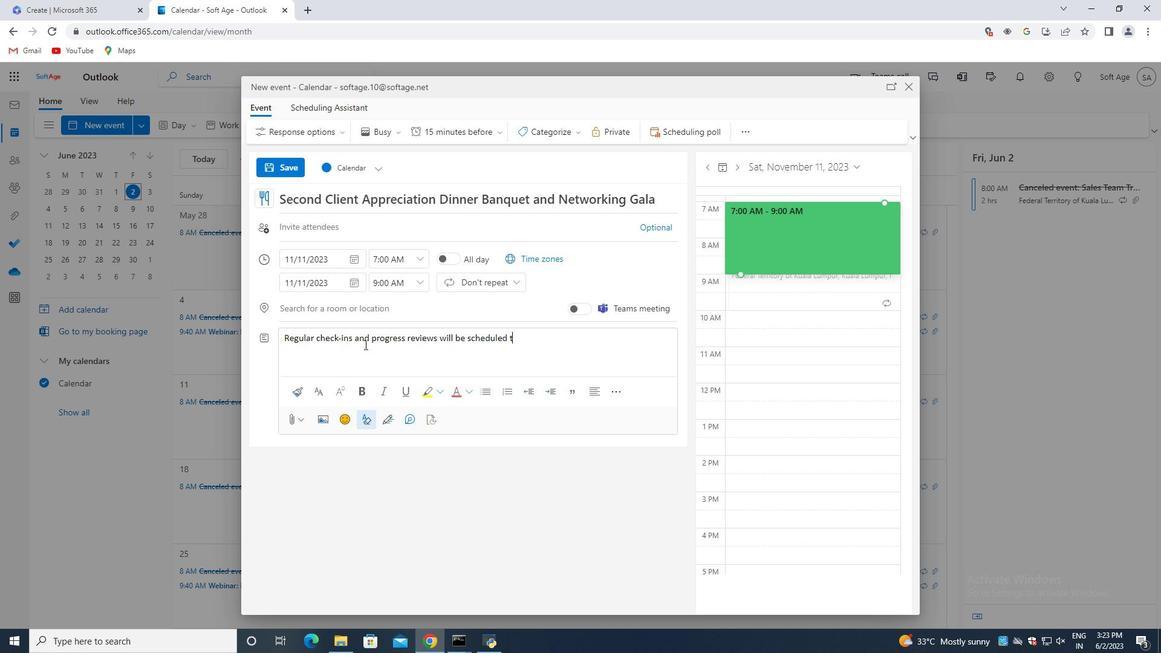 
Action: Key pressed o<Key.space>evaluate<Key.space>the<Key.space>employee's<Key.space>progress<Key.space>and<Key.space>provide<Key.space>ongoing<Key.space>feedback.<Key.space><Key.shift>These<Key.space>discussions<Key.space>and<Key.space>provide<Key.space>ongoing<Key.space><Key.backspace><Key.backspace><Key.backspace><Key.backspace><Key.backspace><Key.backspace><Key.backspace><Key.backspace><Key.backspace><Key.backspace><Key.backspace><Key.backspace><Key.backspace><Key.backspace><Key.backspace><Key.backspace><Key.backspace><Key.backspace><Key.backspace><Key.backspace>will<Key.space>allow<Key.space>for<Key.space>adjustment<Key.space>to<Key.space>the<Key.space>action<Key.space>plan<Key.space>if<Key.space>needed<Key.space>and<Key.space>provide<Key.space>encouragement<Key.space>and<Key.space>support<Key.space>to<Key.space>the<Key.space>employee.
Screenshot: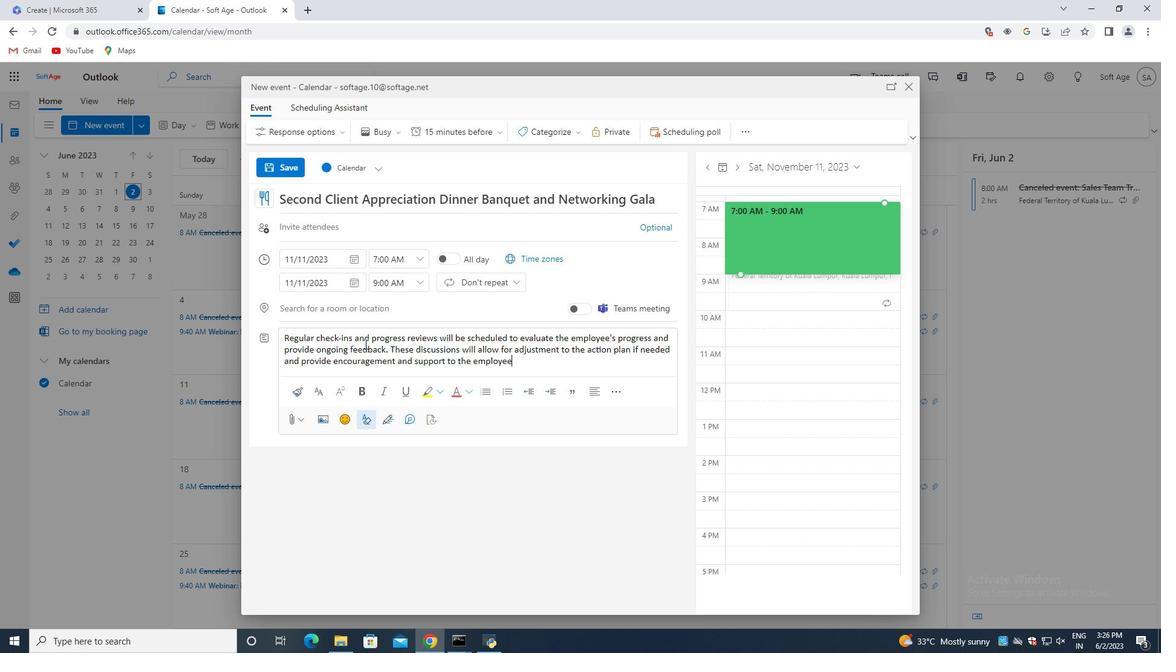 
Action: Mouse moved to (540, 127)
Screenshot: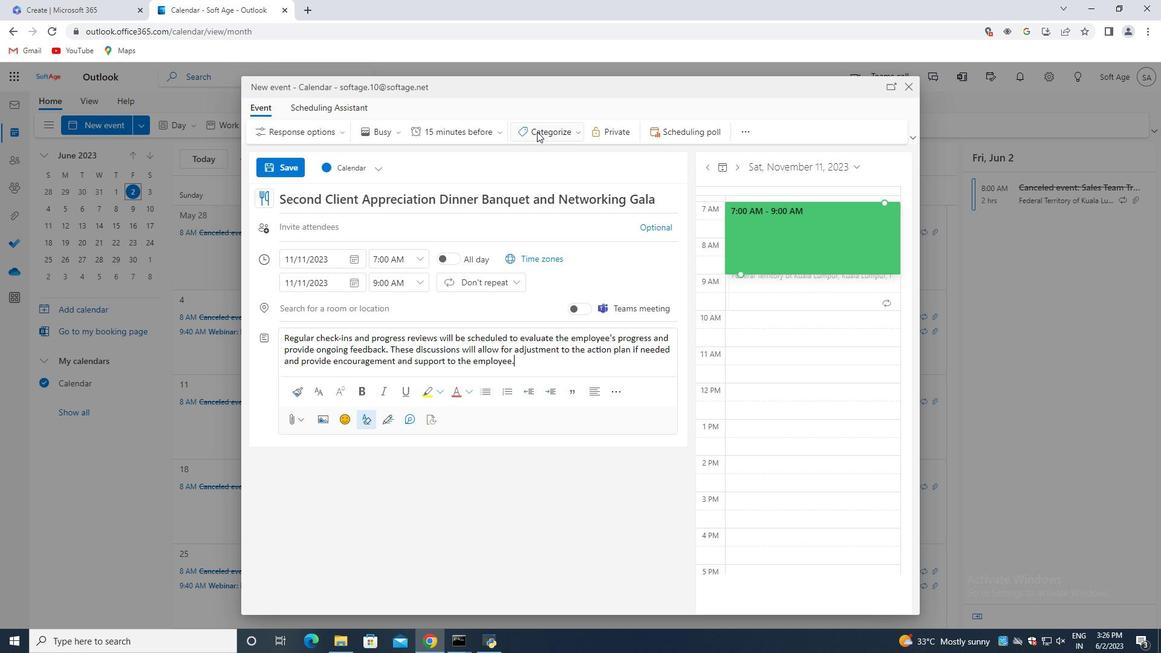 
Action: Mouse pressed left at (540, 127)
Screenshot: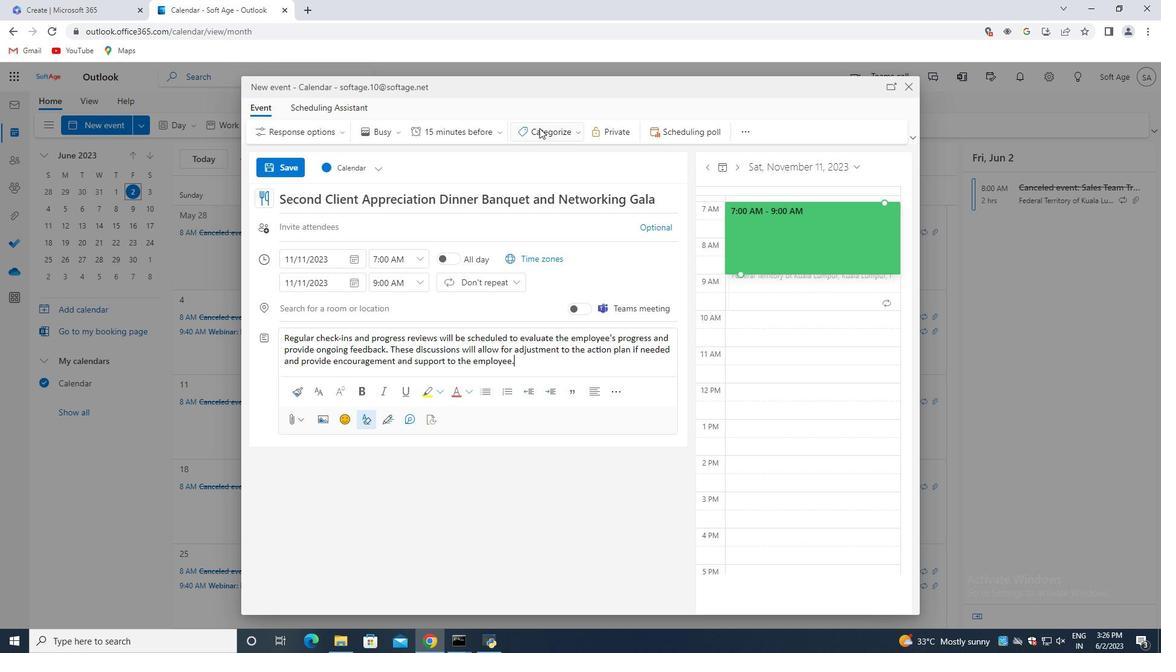 
Action: Mouse moved to (554, 173)
Screenshot: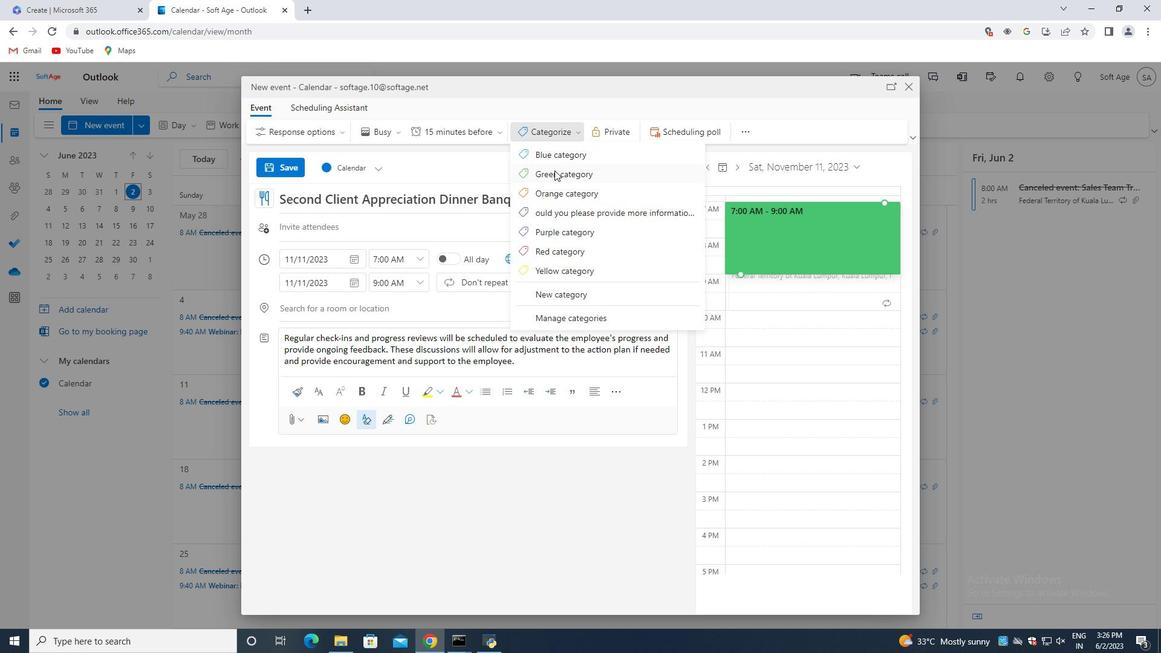 
Action: Mouse pressed left at (554, 173)
Screenshot: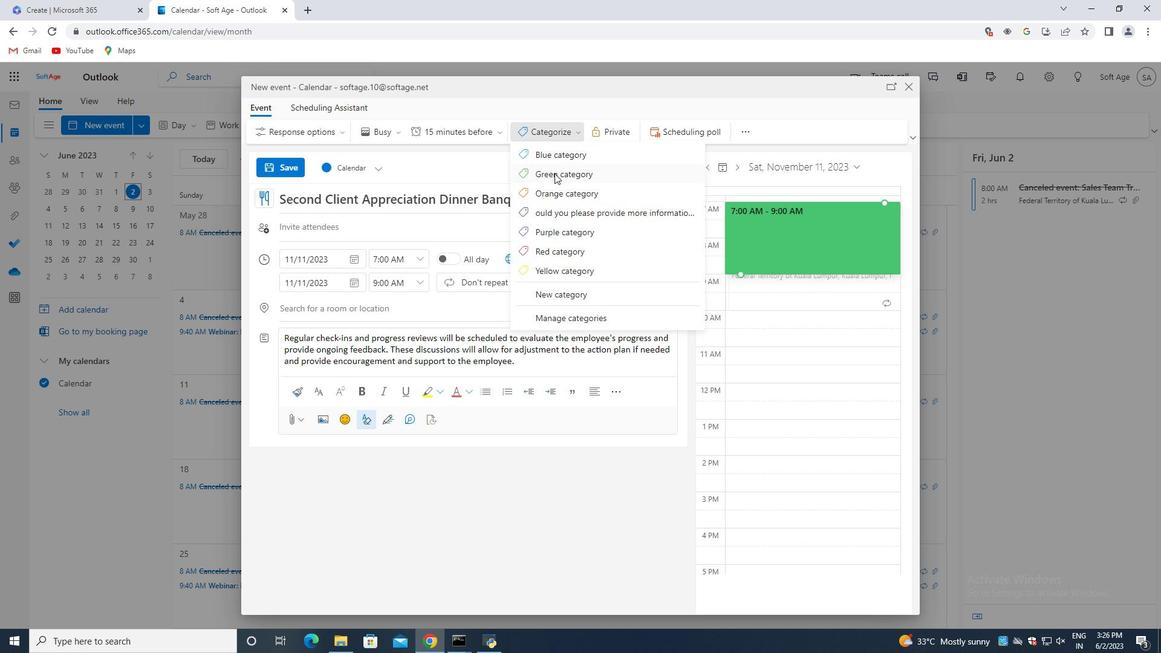 
Action: Mouse moved to (356, 309)
Screenshot: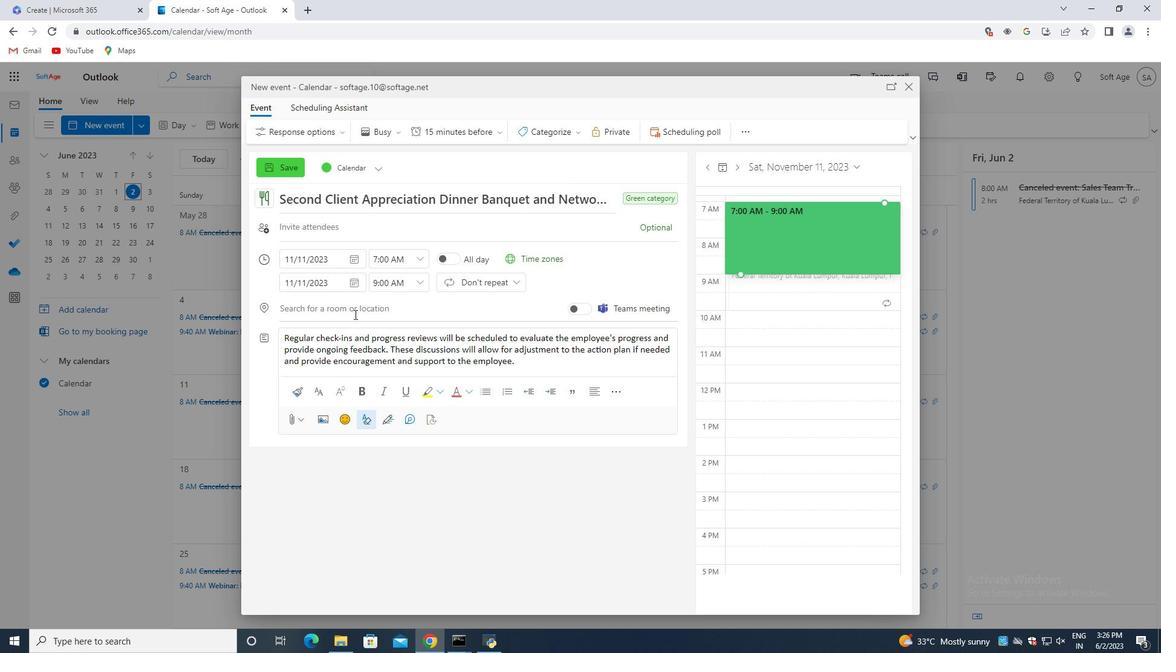 
Action: Mouse pressed left at (356, 309)
Screenshot: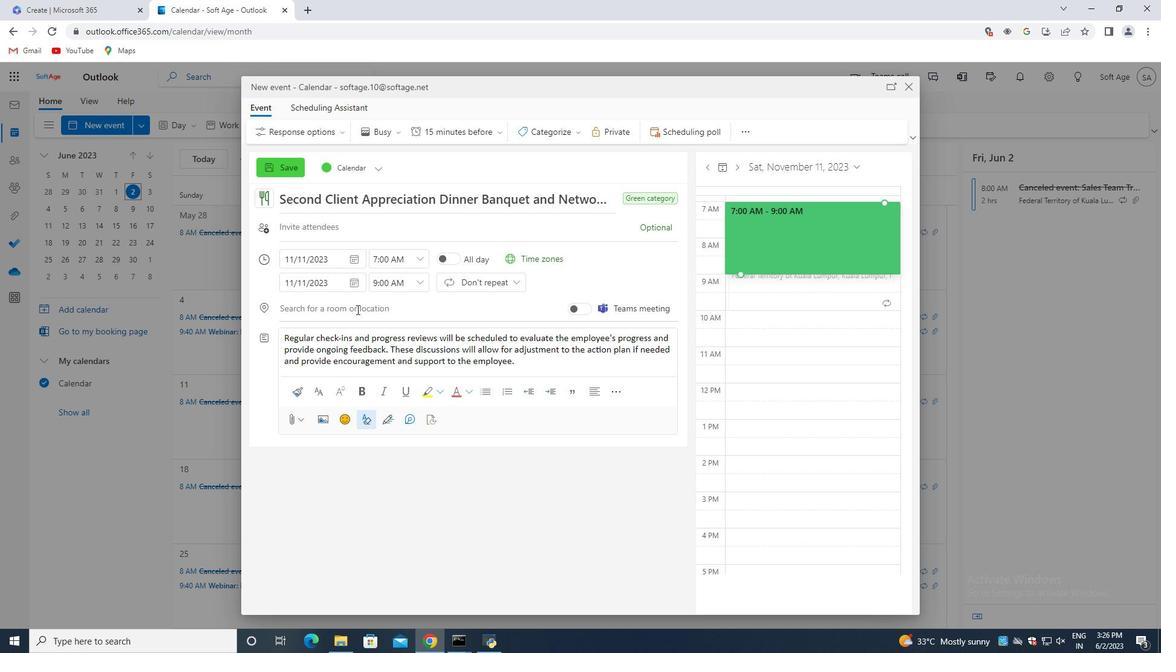 
Action: Mouse moved to (408, 306)
Screenshot: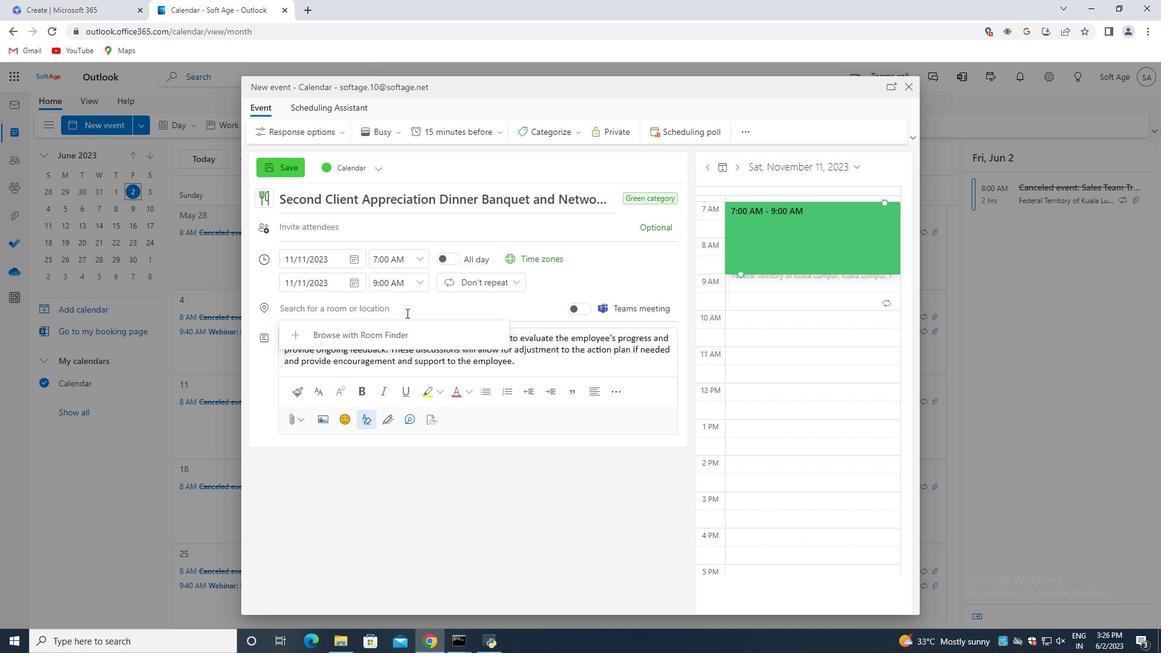 
Action: Key pressed 987<Key.space><Key.shift>Wild<Key.space><Key.shift>Wadi<Key.space><Key.shift>Water<Key.space><Key.shift>Park,<Key.space><Key.shift>Dubai,<Key.space><Key.shift>UAE
Screenshot: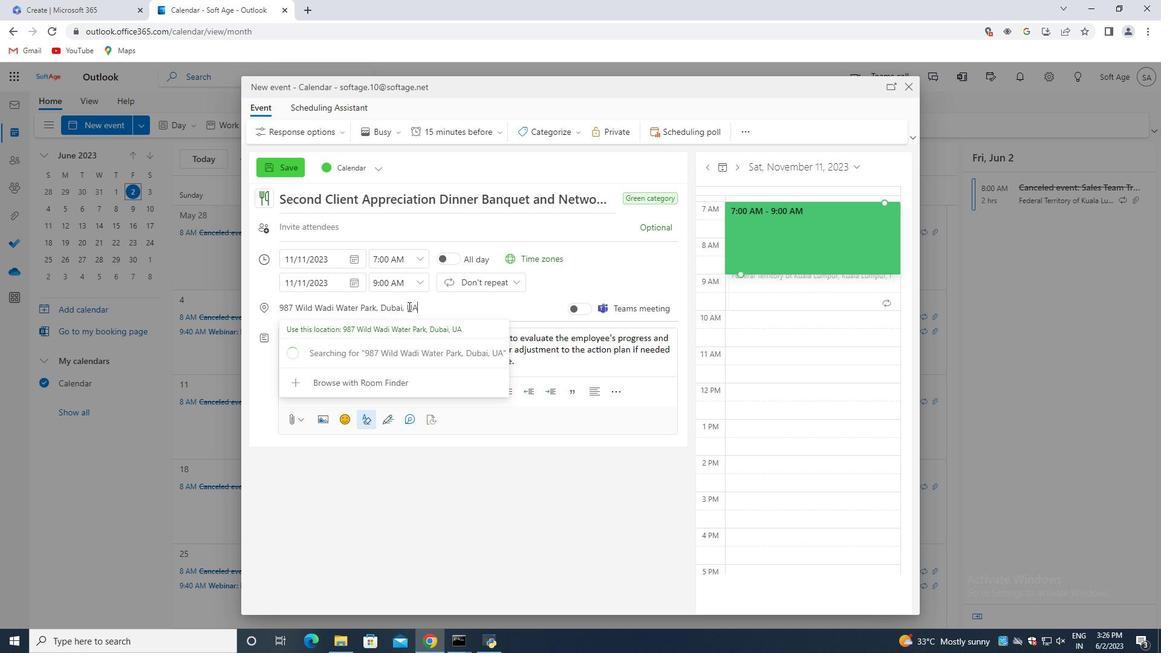 
Action: Mouse moved to (442, 326)
Screenshot: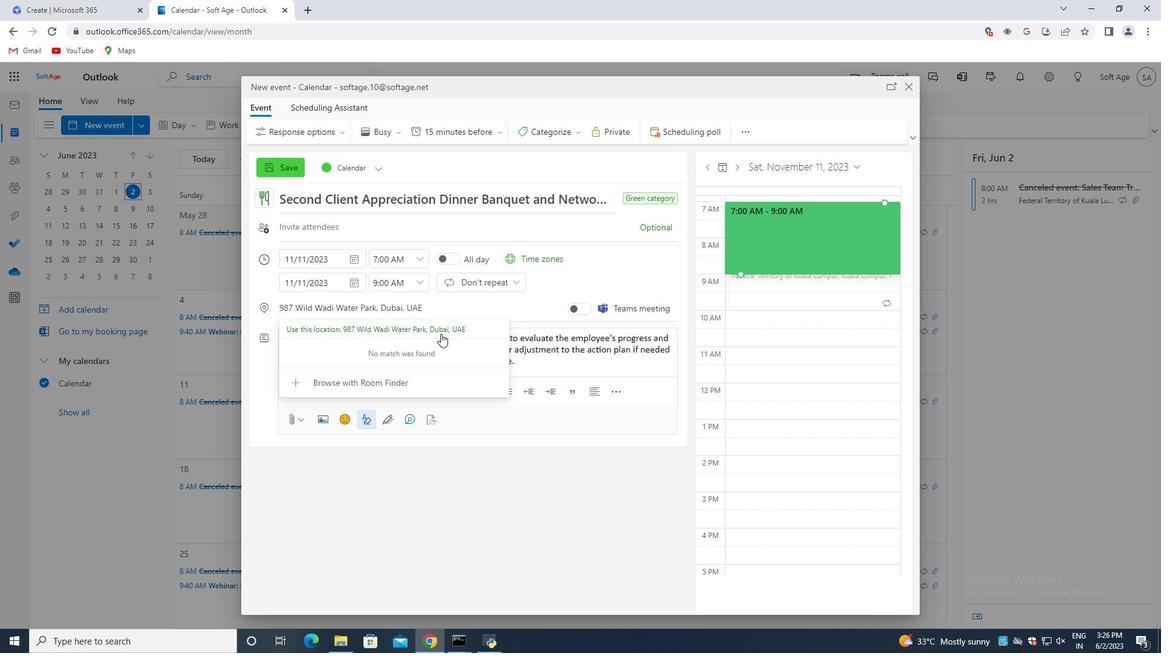 
Action: Mouse pressed left at (442, 326)
Screenshot: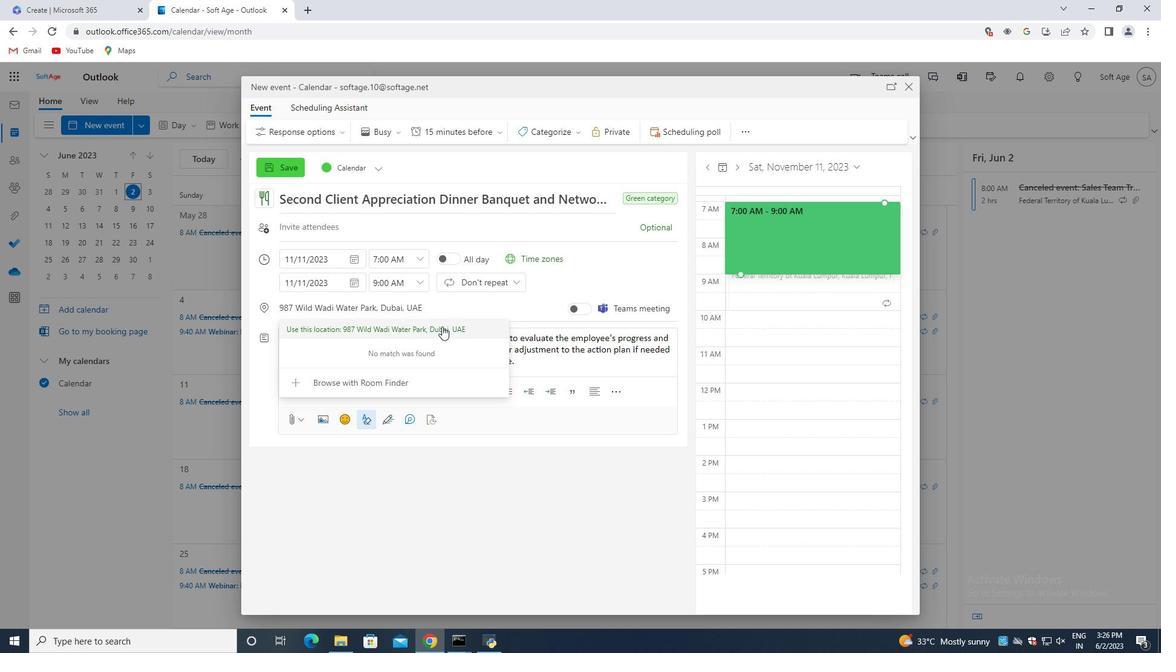 
Action: Mouse moved to (341, 232)
Screenshot: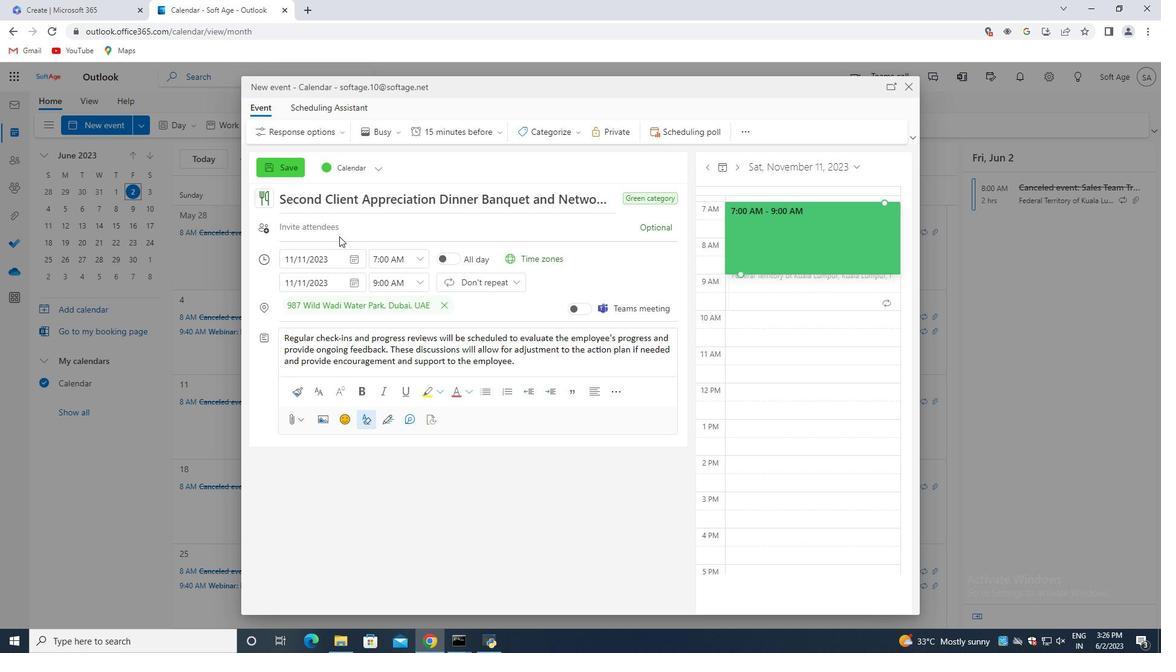 
Action: Mouse pressed left at (341, 232)
Screenshot: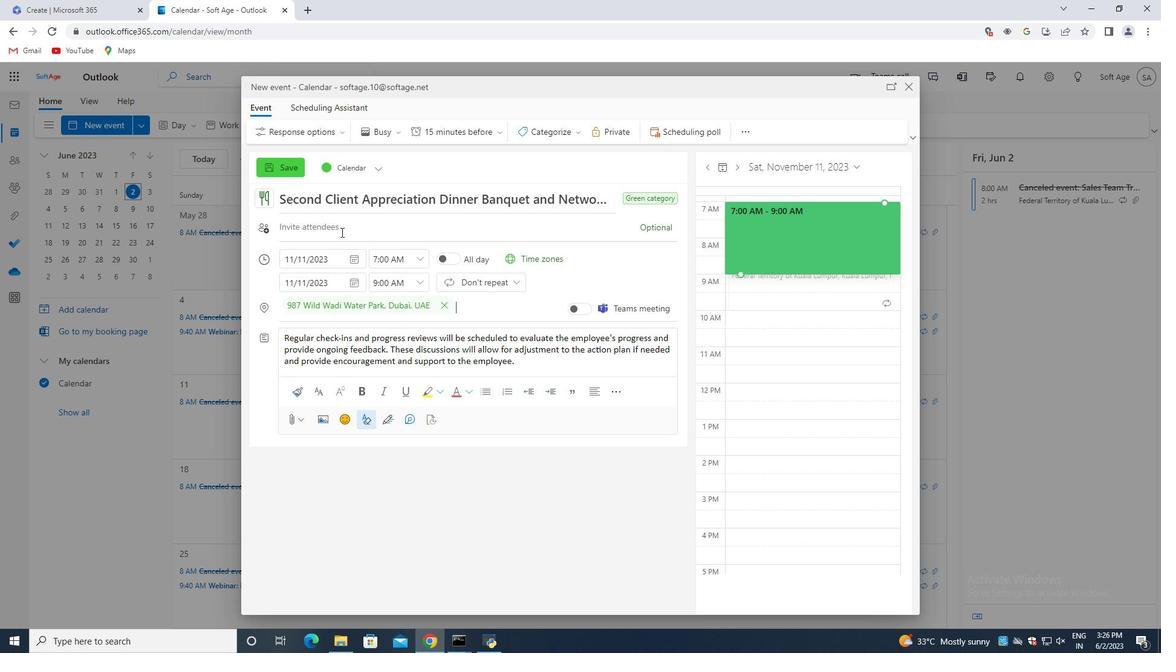 
Action: Key pressed softage.3<Key.shift>@softage.net<Key.enter>softage.4<Key.shift><Key.shift><Key.shift><Key.shift><Key.shift><Key.shift><Key.shift><Key.shift><Key.shift><Key.shift><Key.shift><Key.shift><Key.shift><Key.shift><Key.shift><Key.shift><Key.shift><Key.shift><Key.shift>@softage.net<Key.enter>
Screenshot: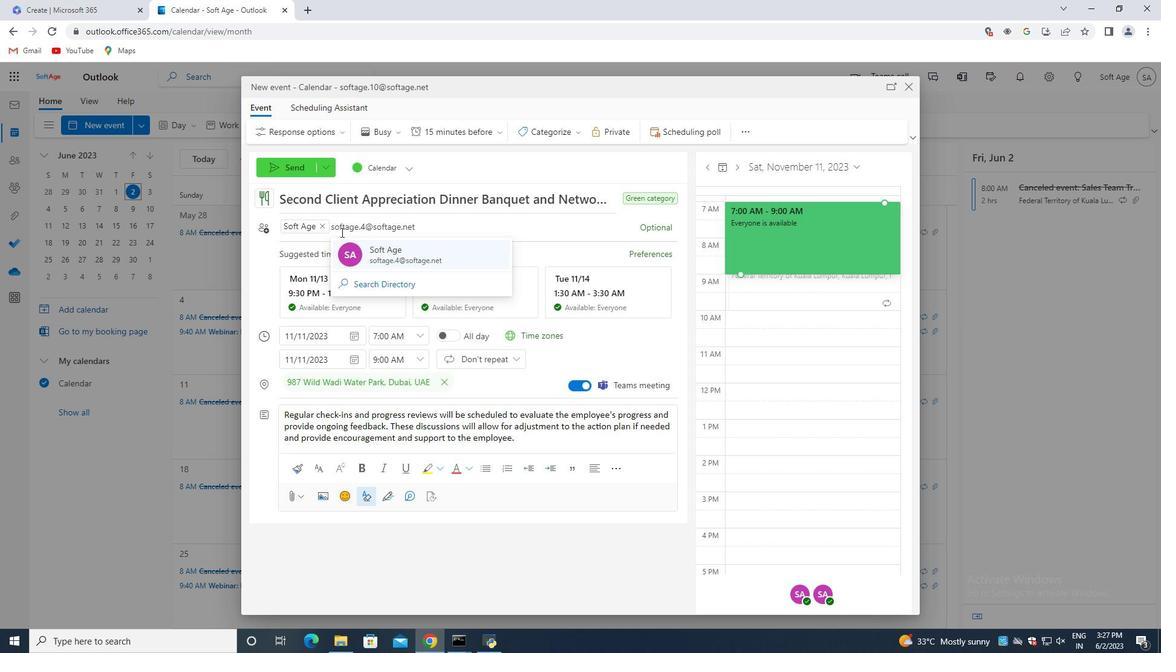 
Action: Mouse moved to (494, 131)
Screenshot: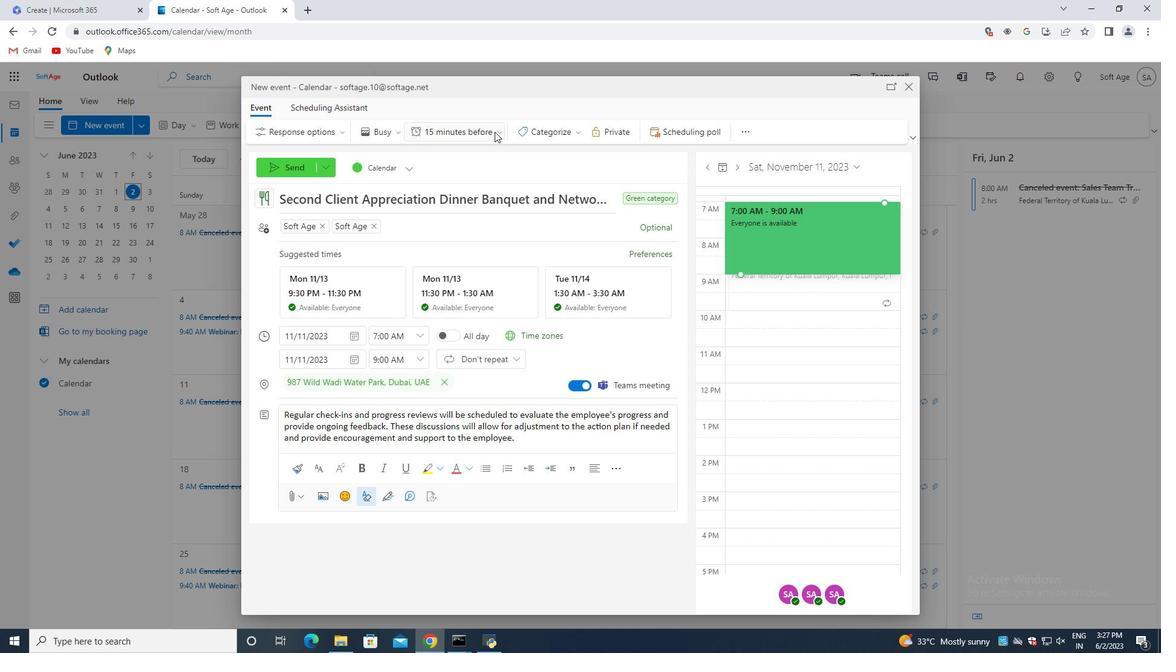 
Action: Mouse pressed left at (494, 131)
Screenshot: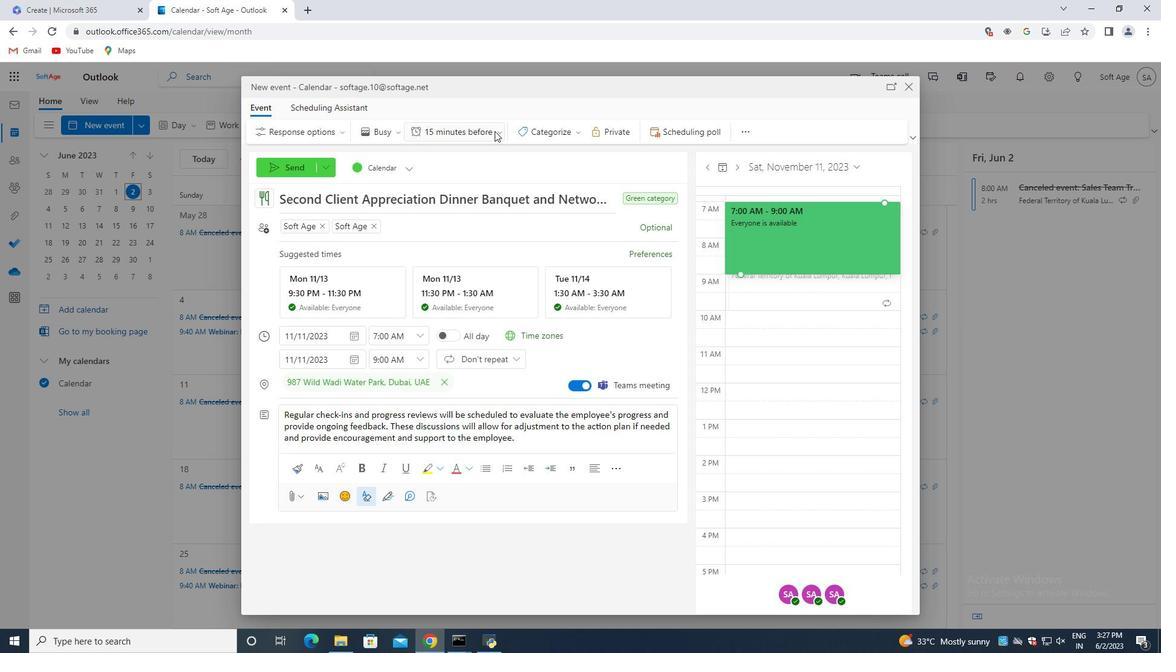 
Action: Mouse moved to (459, 238)
Screenshot: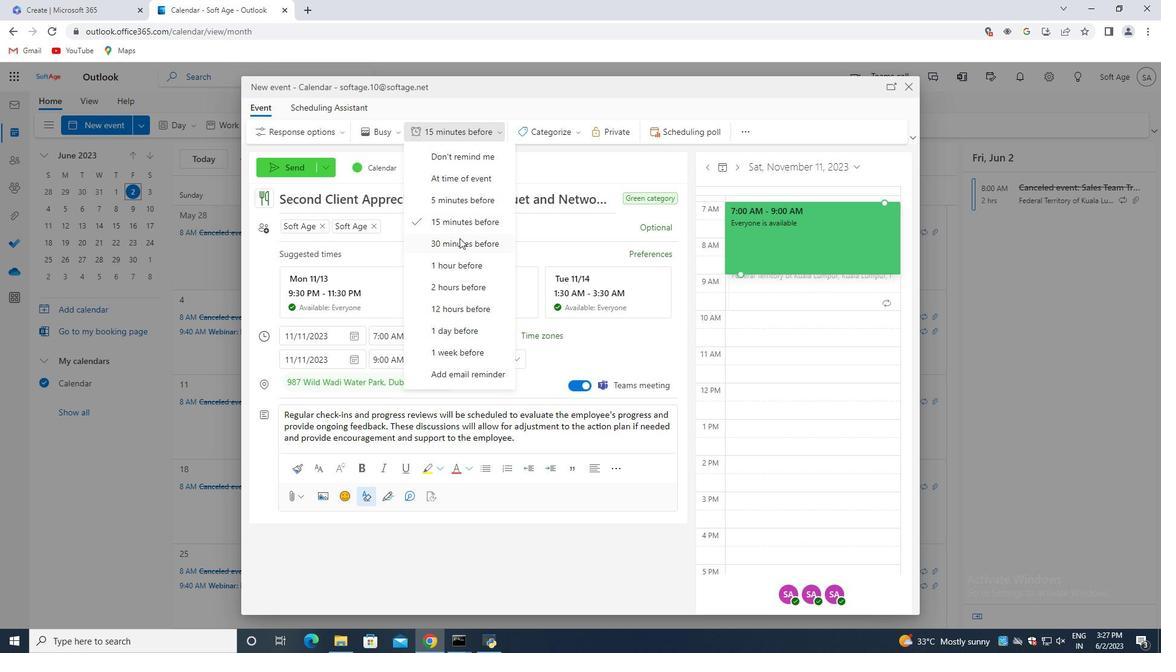 
Action: Mouse pressed left at (459, 238)
Screenshot: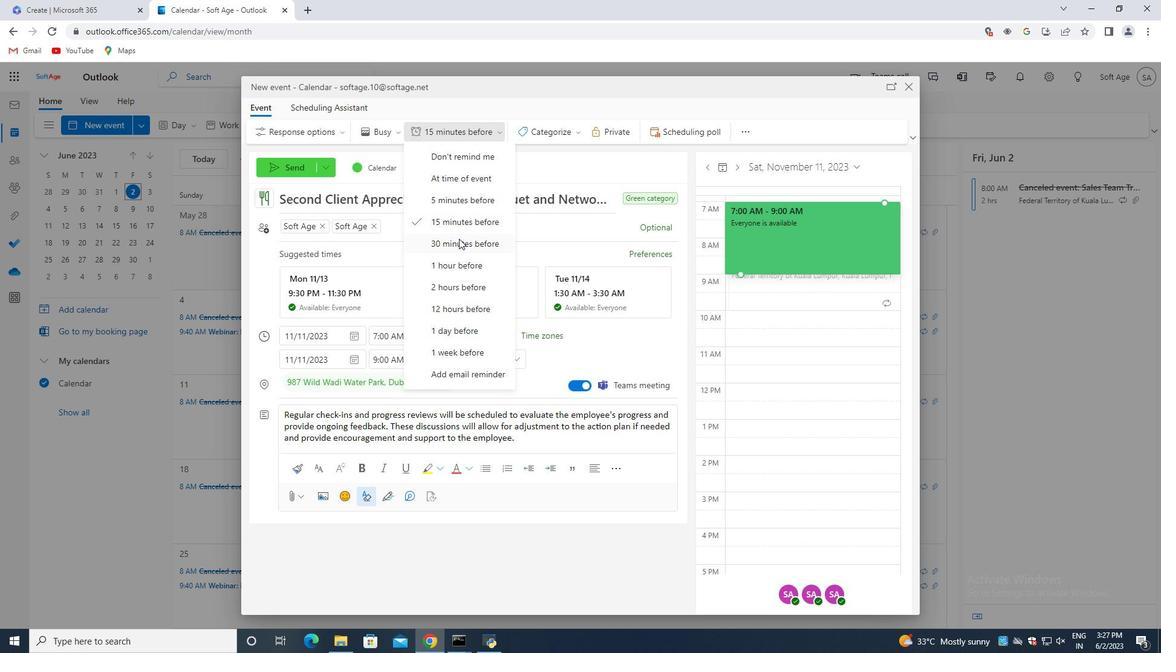 
Action: Mouse moved to (295, 168)
Screenshot: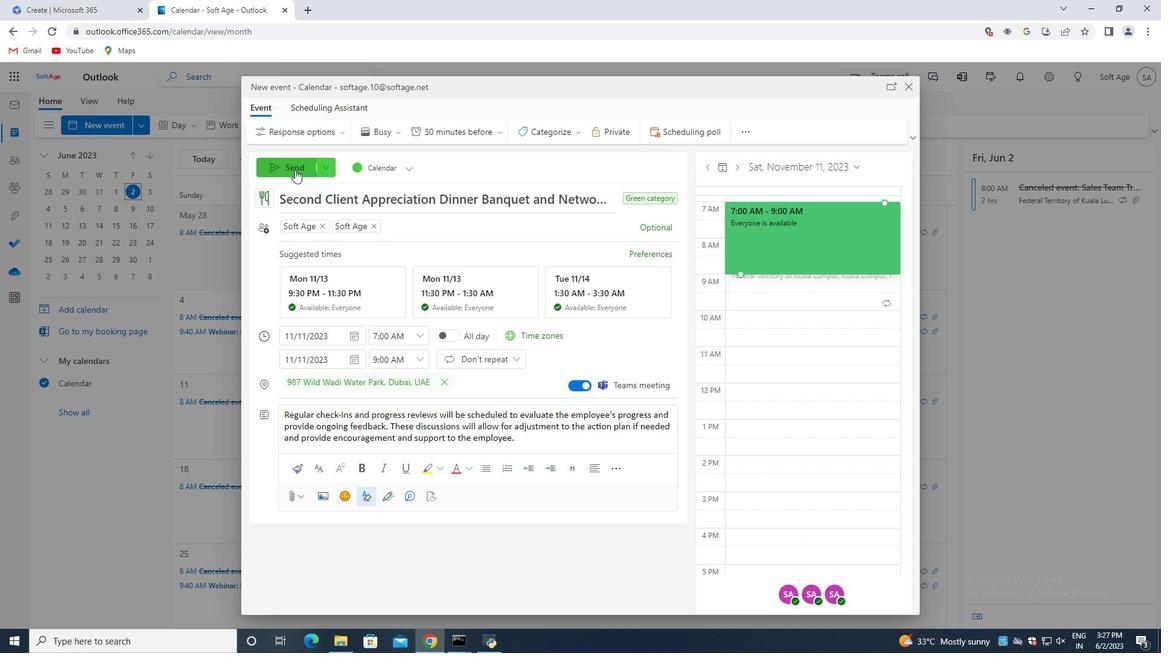 
Action: Mouse pressed left at (295, 168)
Screenshot: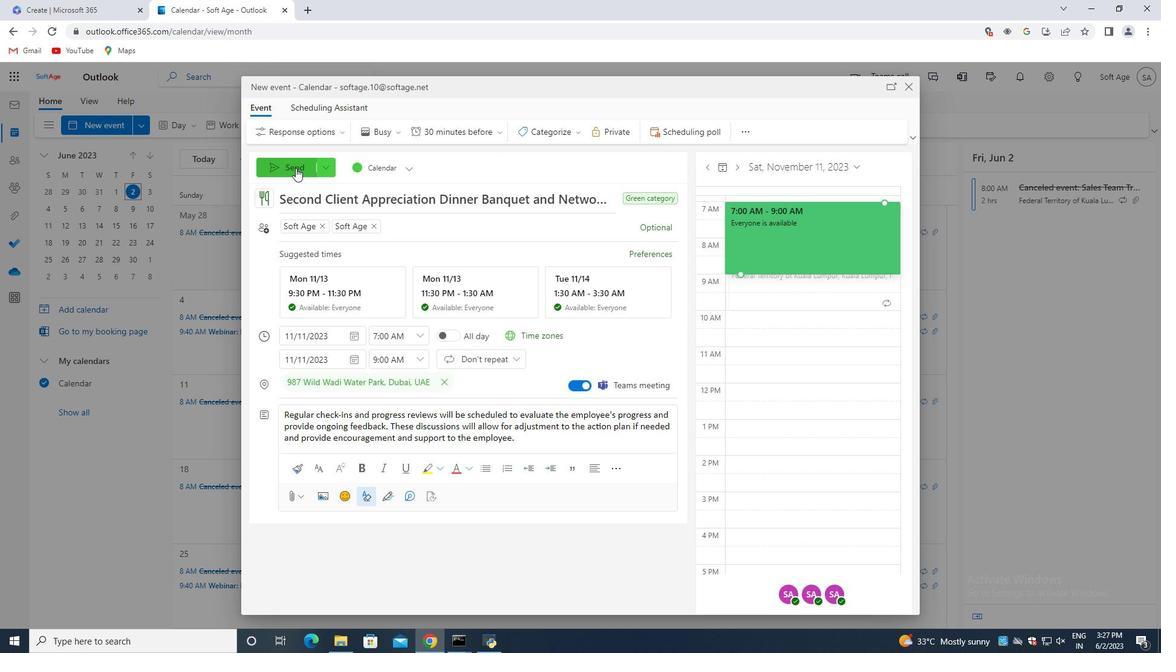 
